 Task: Create a due date automation trigger when advanced on, on the monday after a card is due add basic with the red label at 11:00 AM.
Action: Mouse moved to (1152, 330)
Screenshot: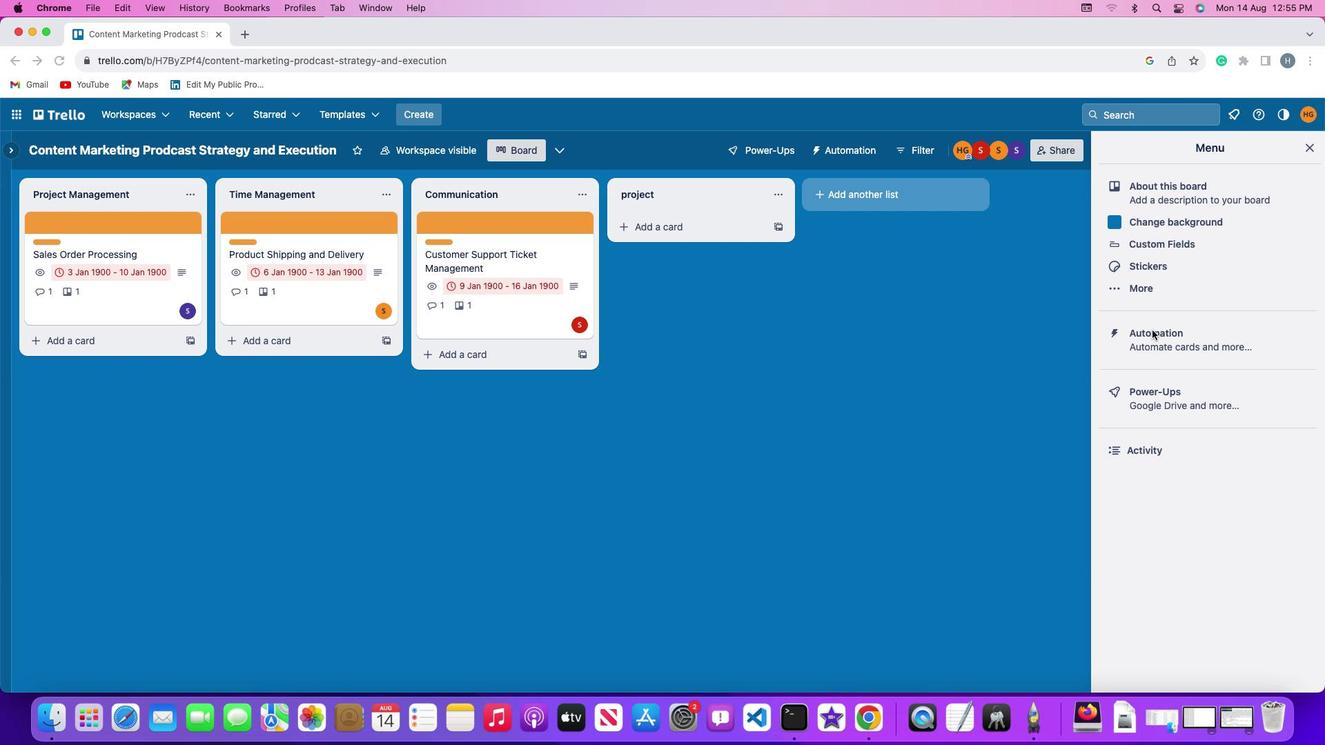 
Action: Mouse pressed left at (1152, 330)
Screenshot: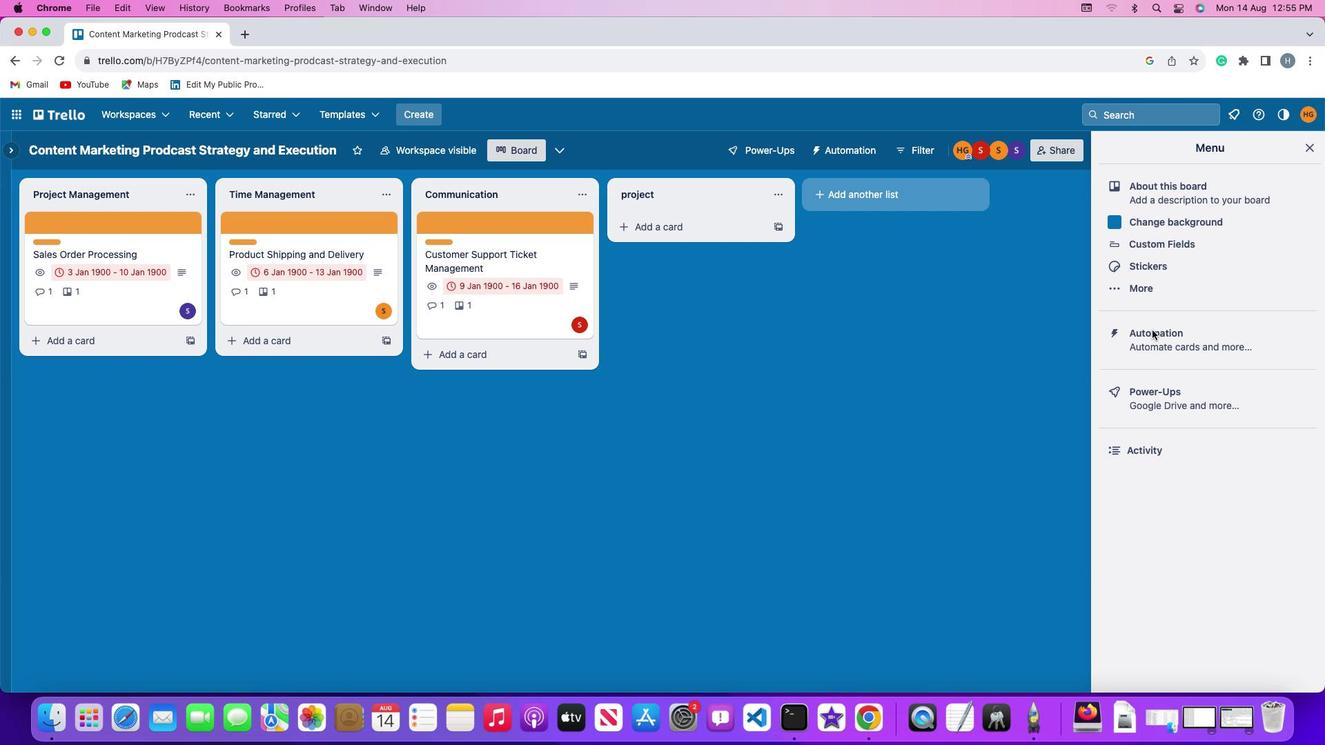 
Action: Mouse pressed left at (1152, 330)
Screenshot: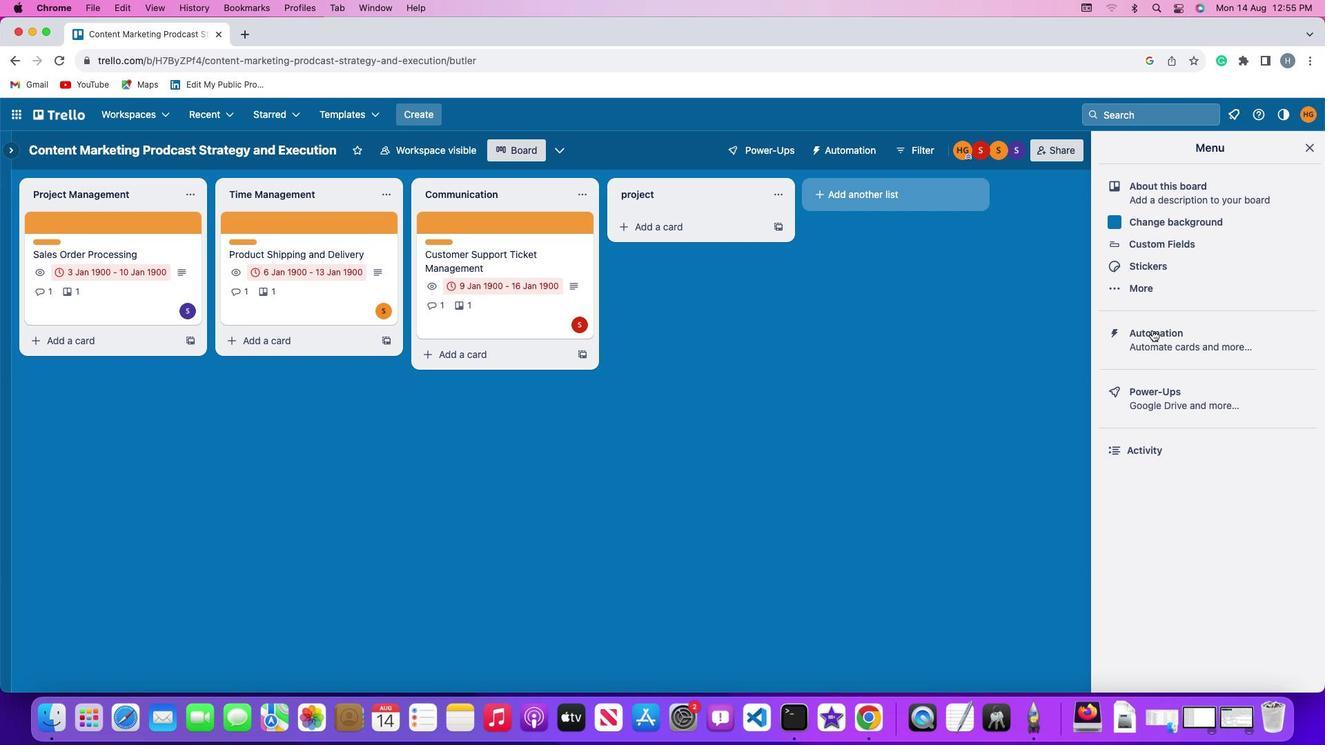
Action: Mouse moved to (90, 328)
Screenshot: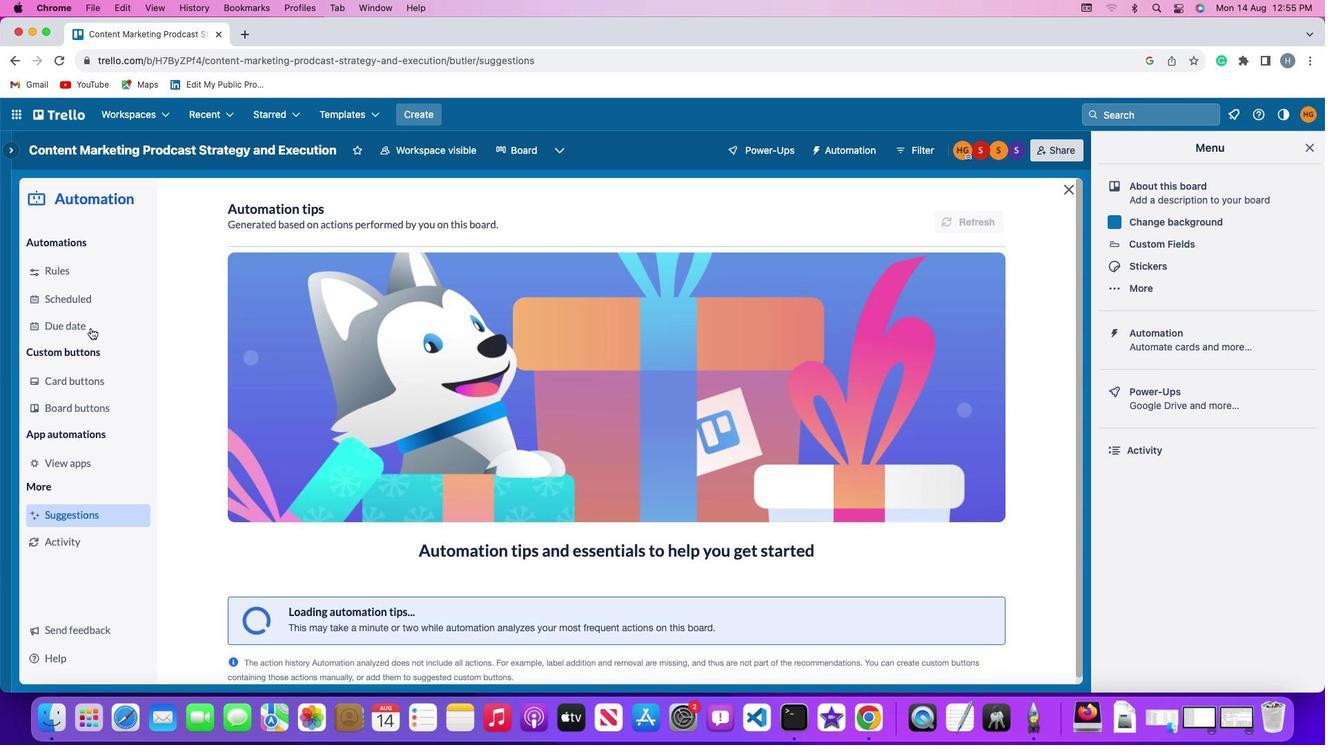 
Action: Mouse pressed left at (90, 328)
Screenshot: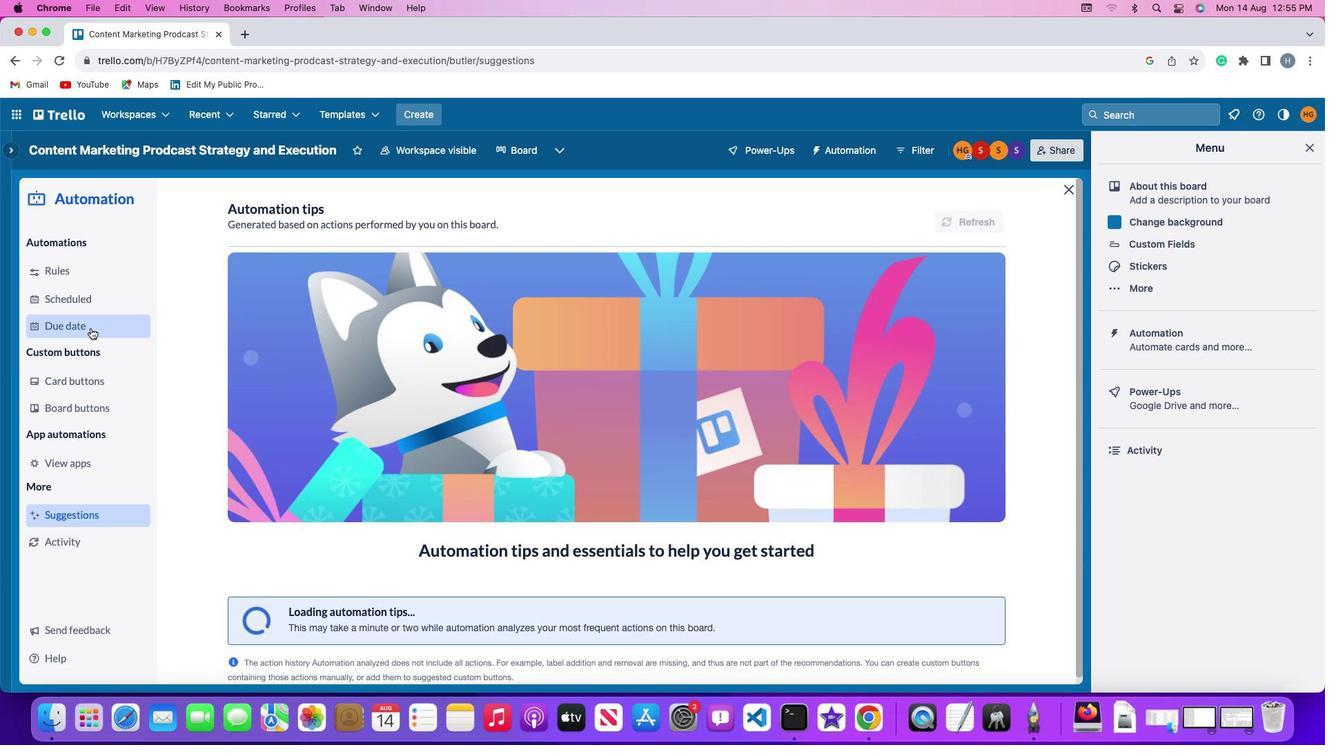 
Action: Mouse moved to (912, 209)
Screenshot: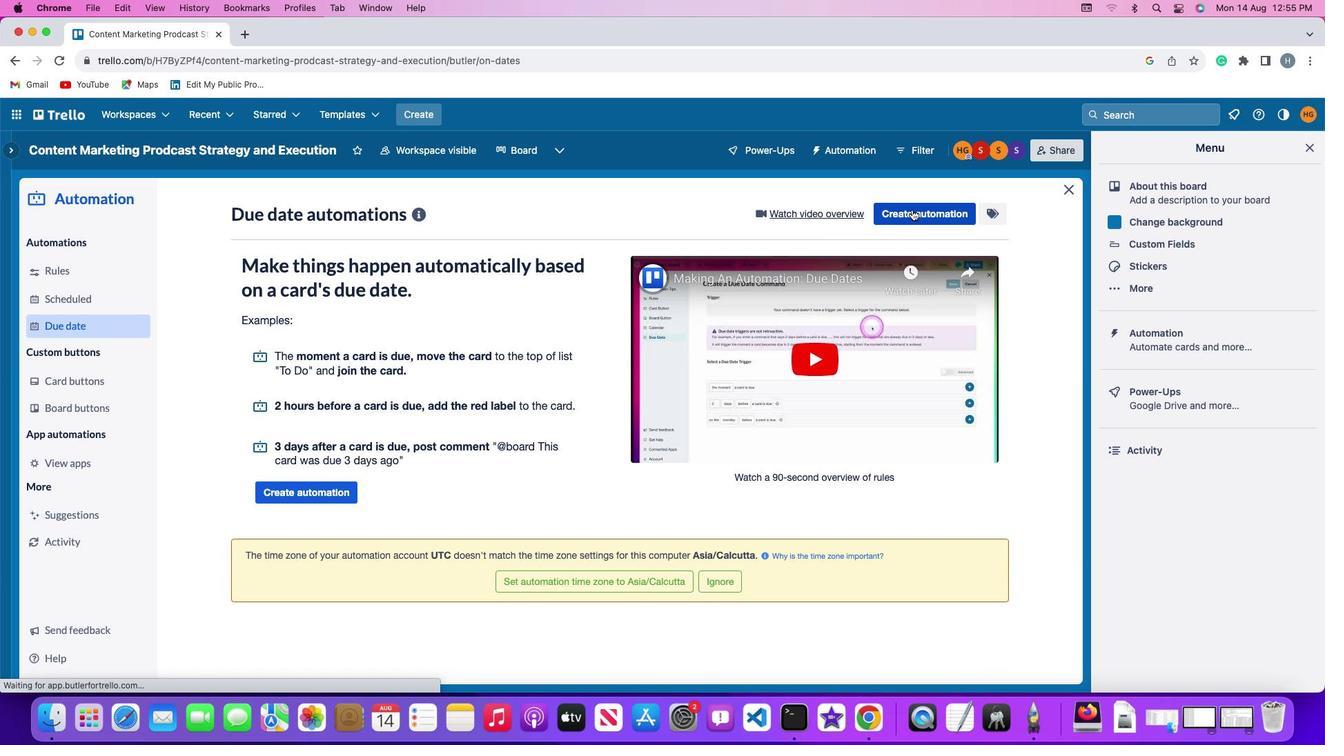 
Action: Mouse pressed left at (912, 209)
Screenshot: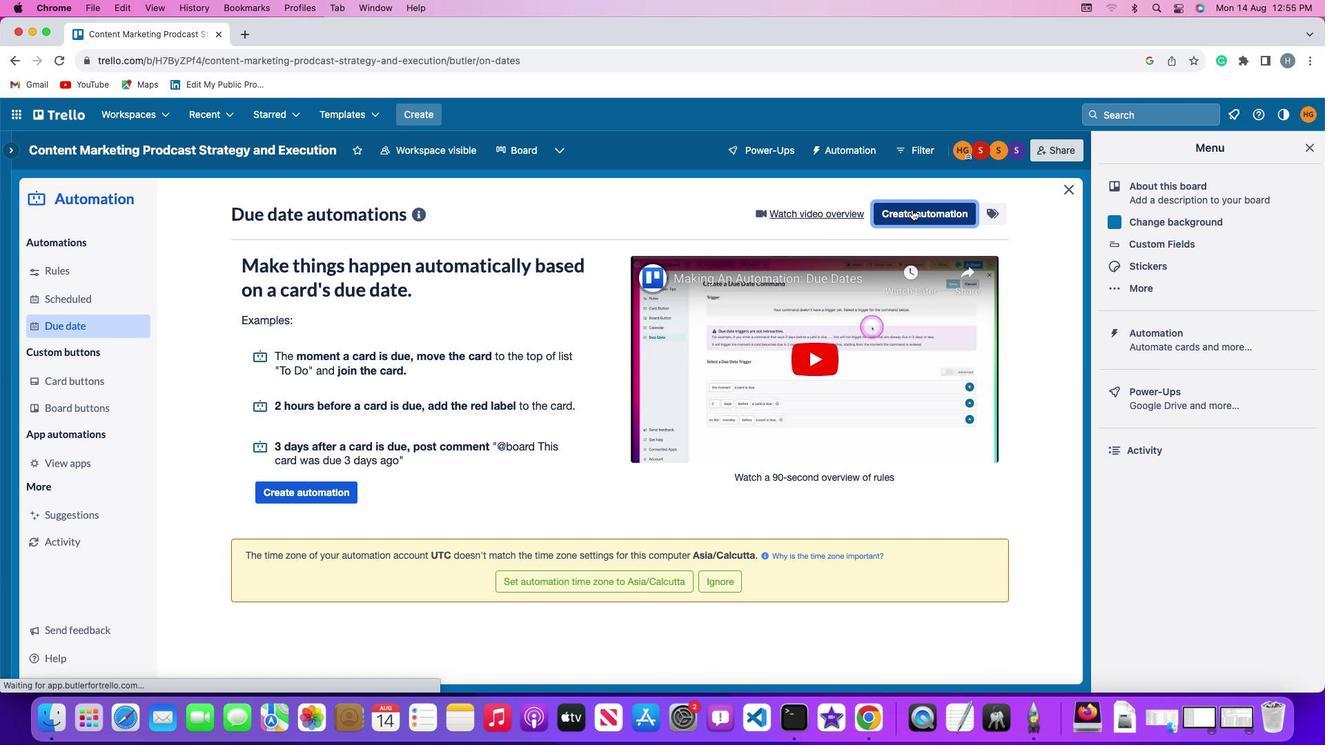 
Action: Mouse moved to (269, 349)
Screenshot: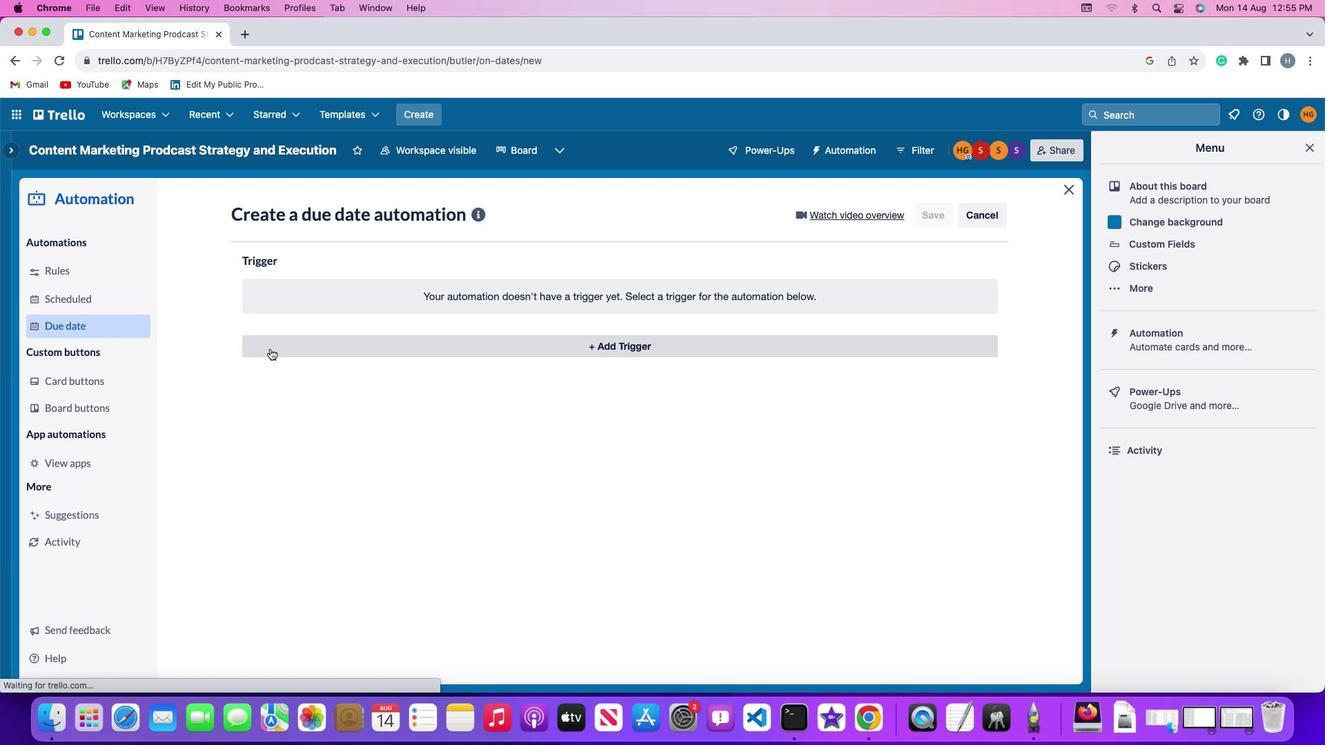 
Action: Mouse pressed left at (269, 349)
Screenshot: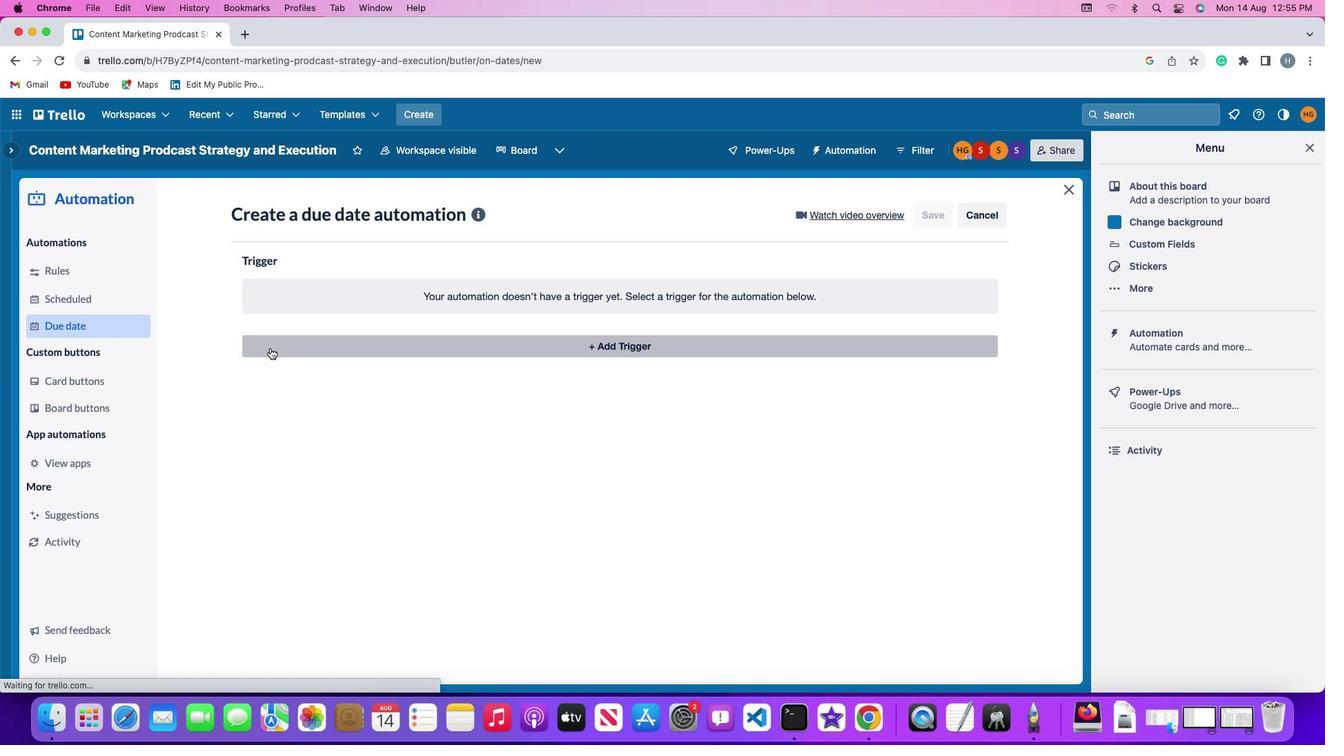 
Action: Mouse moved to (292, 606)
Screenshot: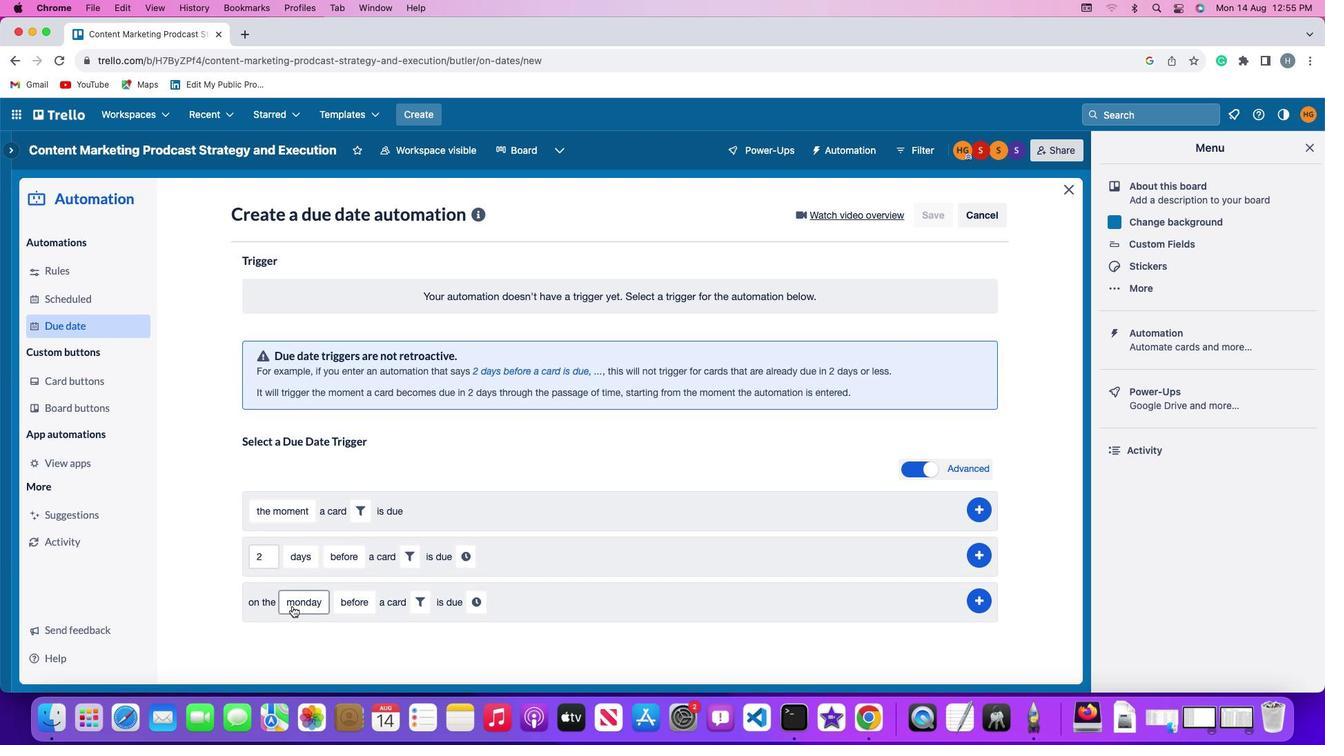 
Action: Mouse pressed left at (292, 606)
Screenshot: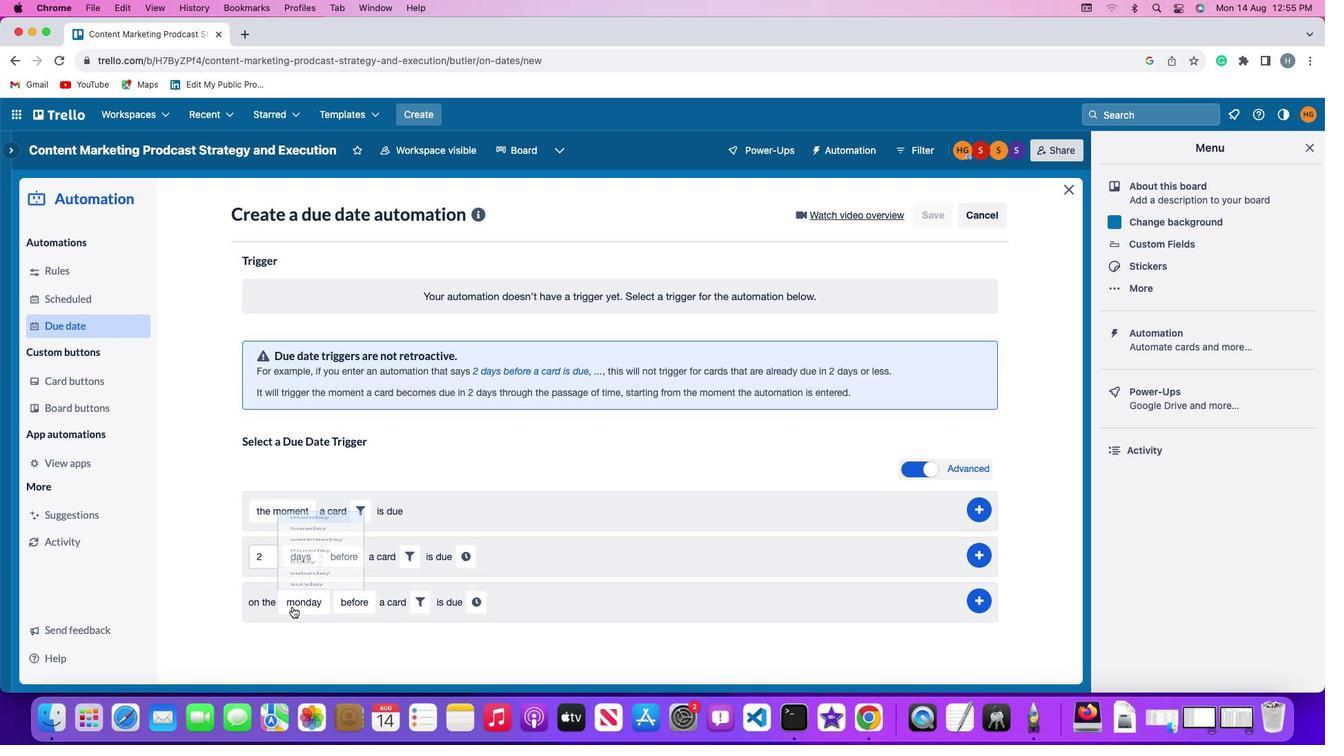 
Action: Mouse moved to (342, 414)
Screenshot: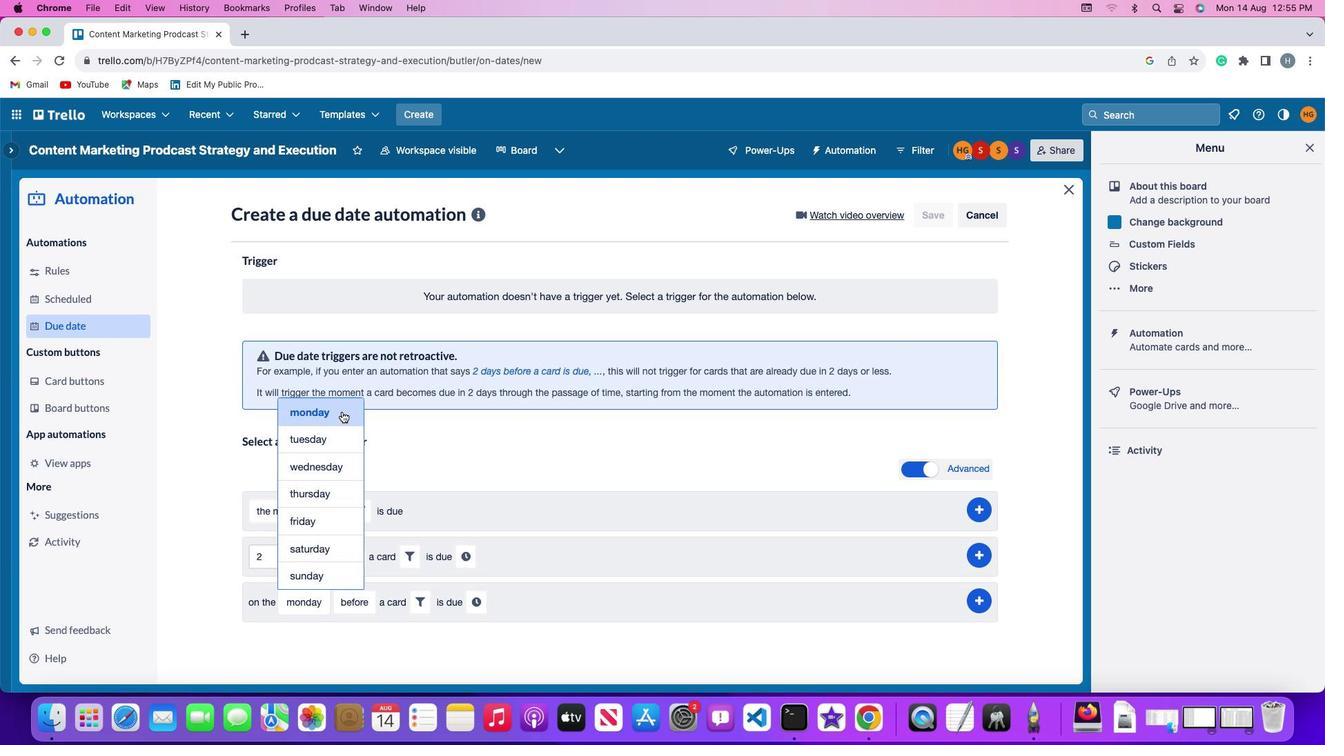 
Action: Mouse pressed left at (342, 414)
Screenshot: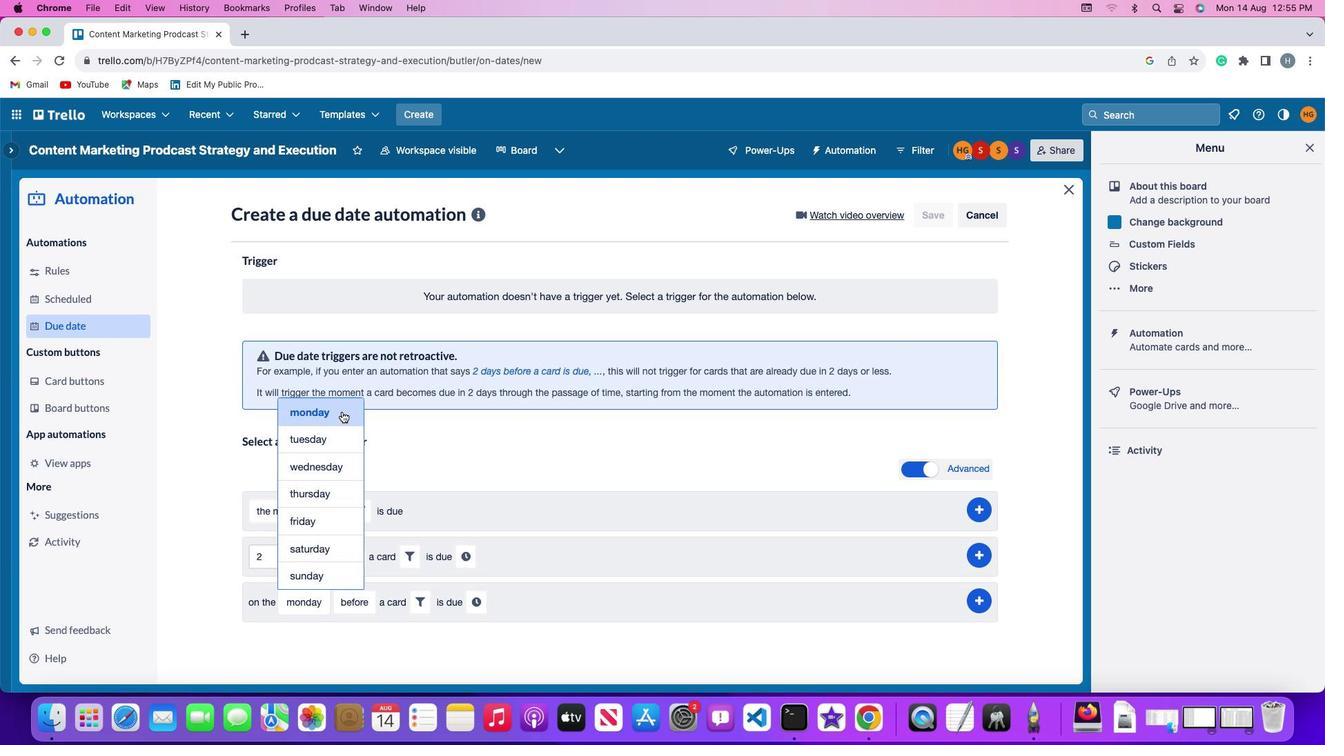 
Action: Mouse moved to (343, 610)
Screenshot: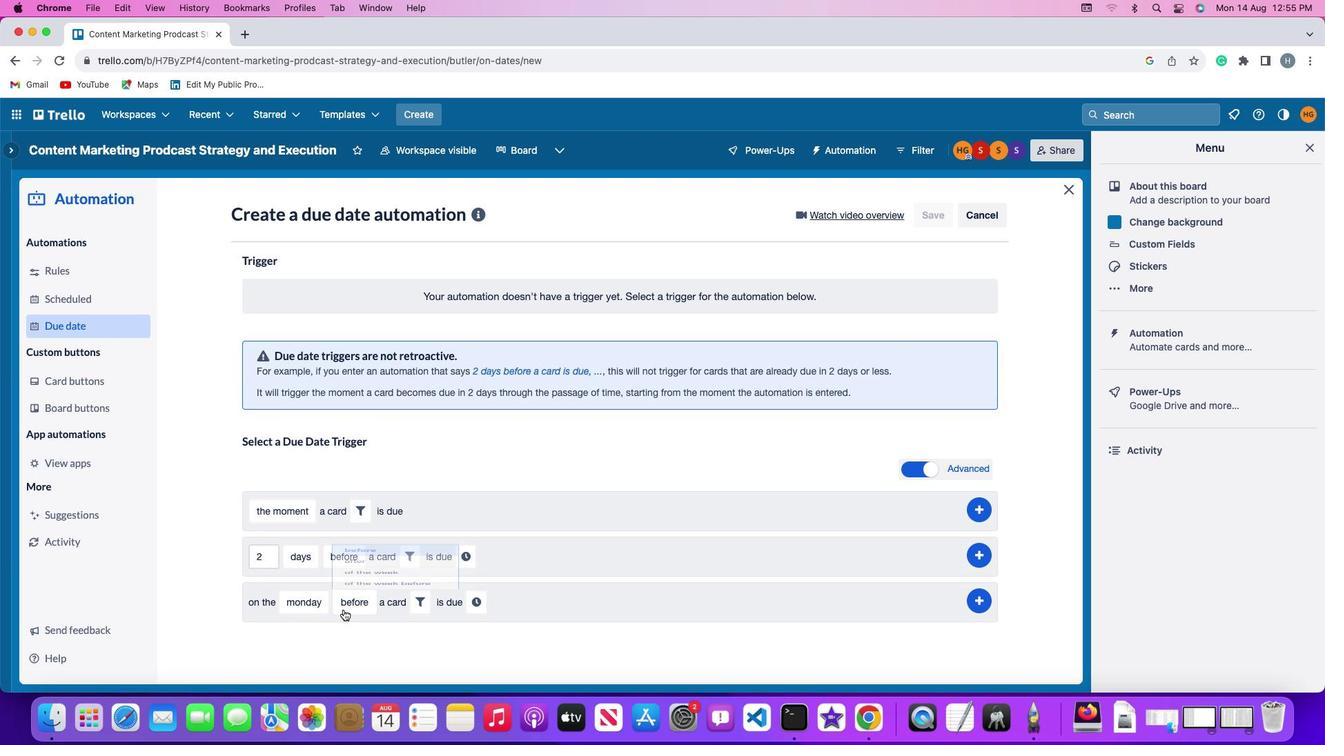 
Action: Mouse pressed left at (343, 610)
Screenshot: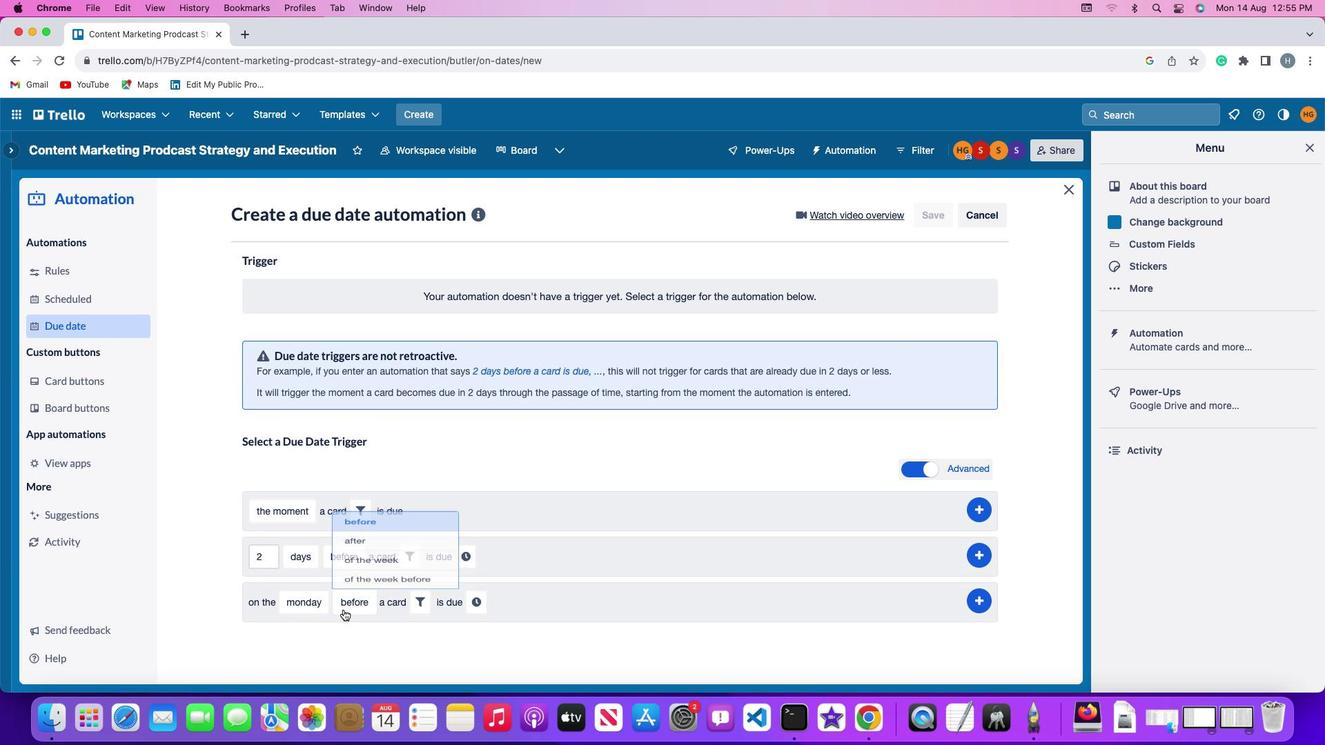 
Action: Mouse moved to (380, 516)
Screenshot: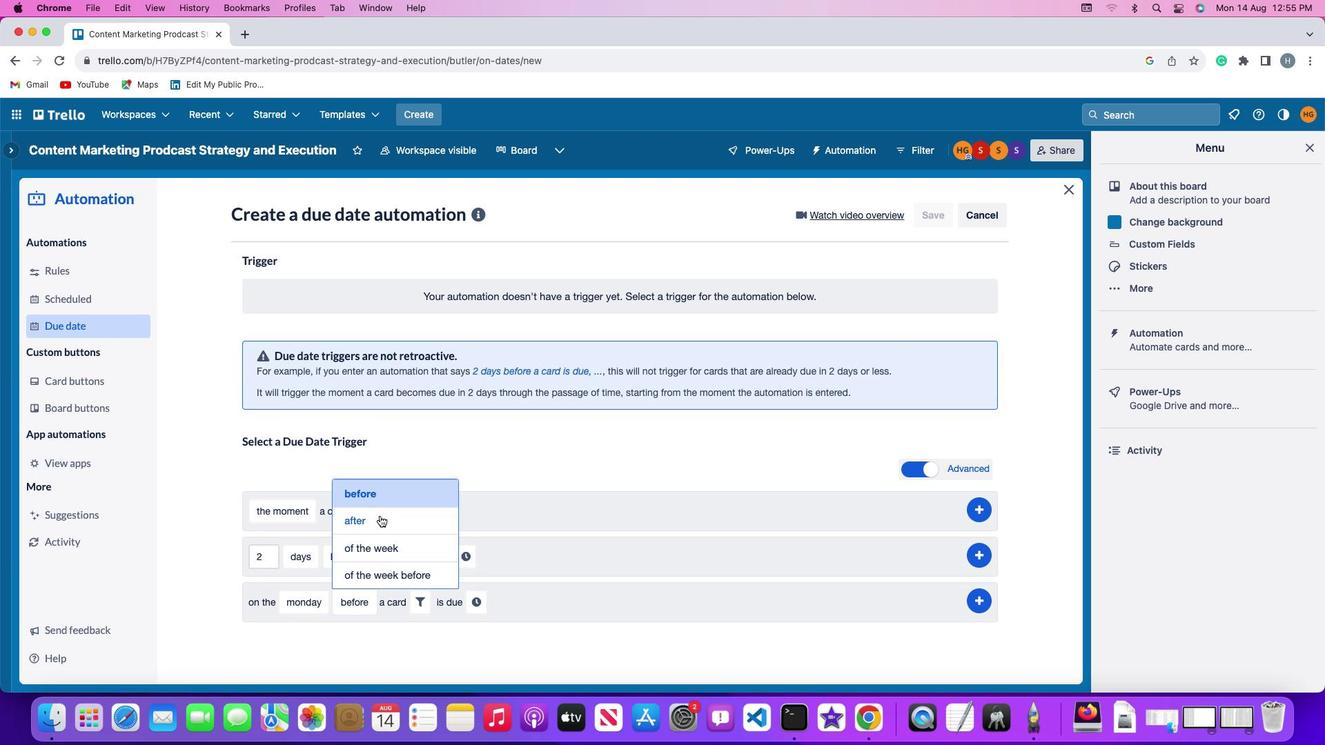 
Action: Mouse pressed left at (380, 516)
Screenshot: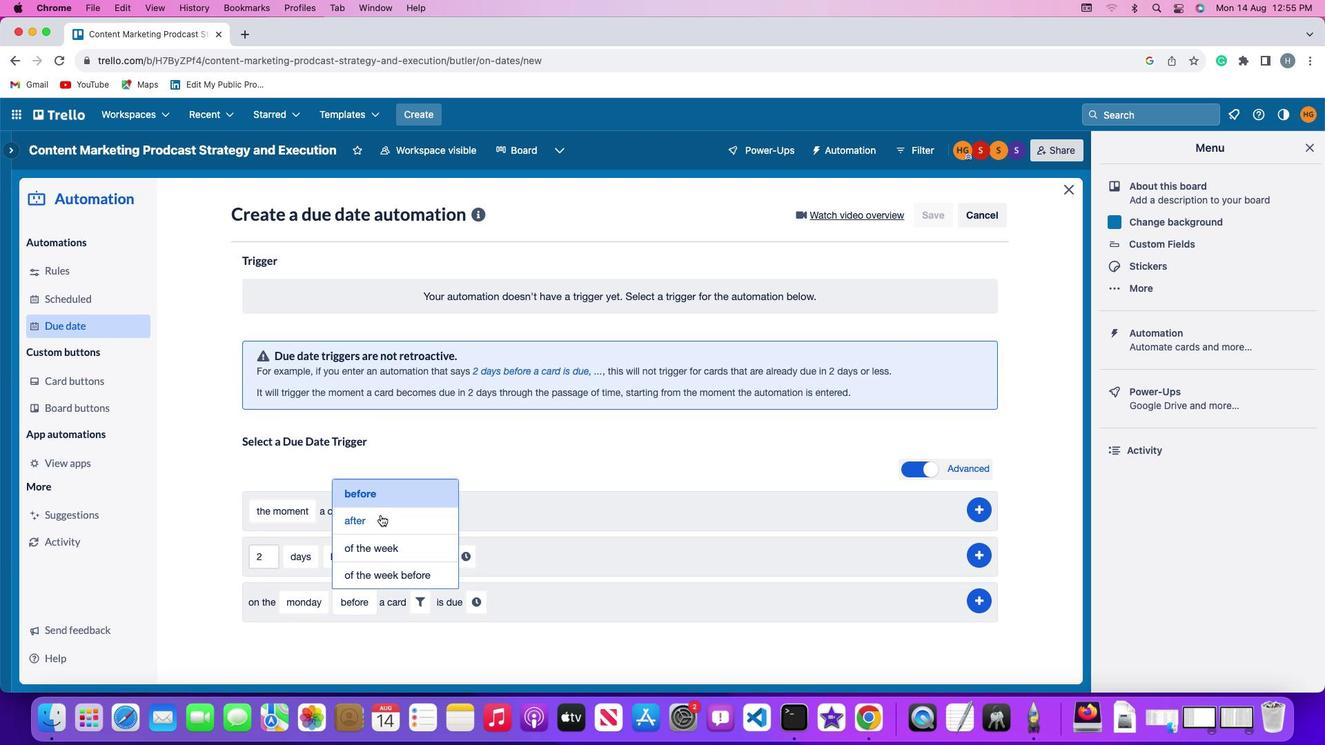 
Action: Mouse moved to (414, 608)
Screenshot: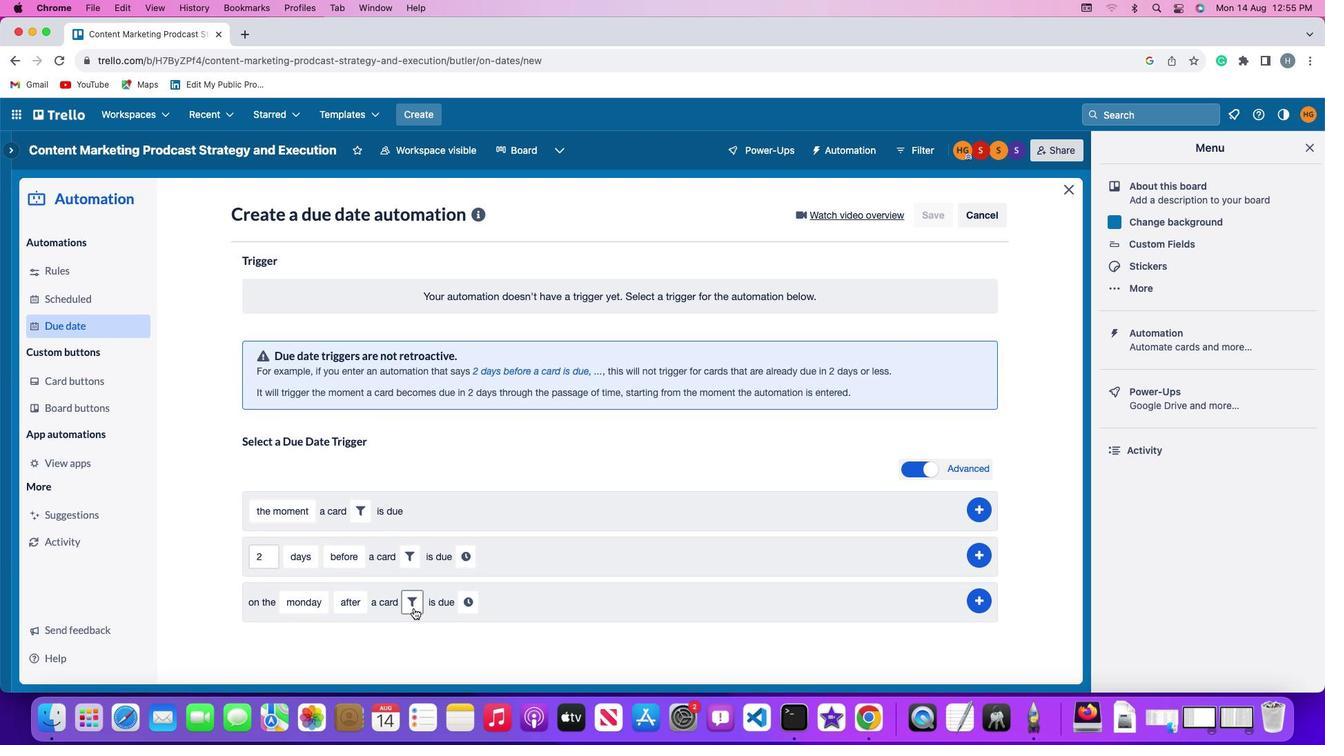 
Action: Mouse pressed left at (414, 608)
Screenshot: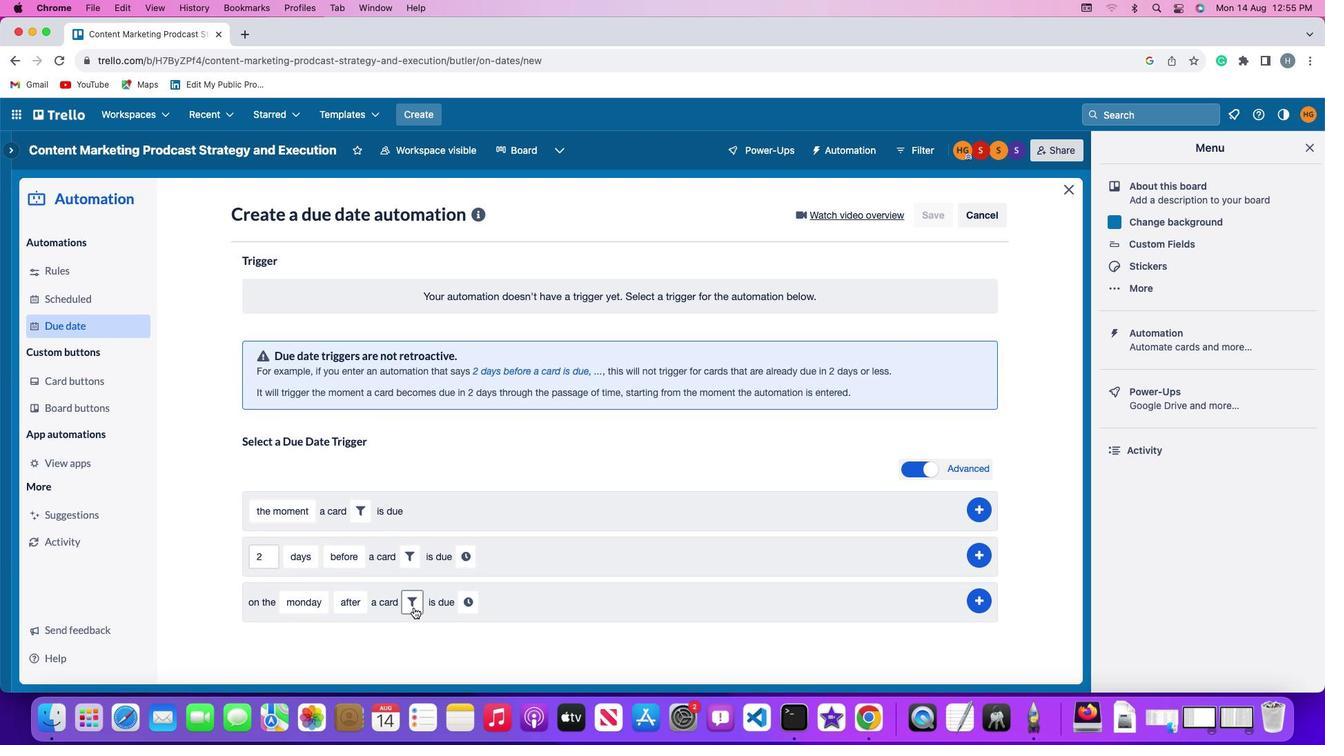 
Action: Mouse moved to (383, 645)
Screenshot: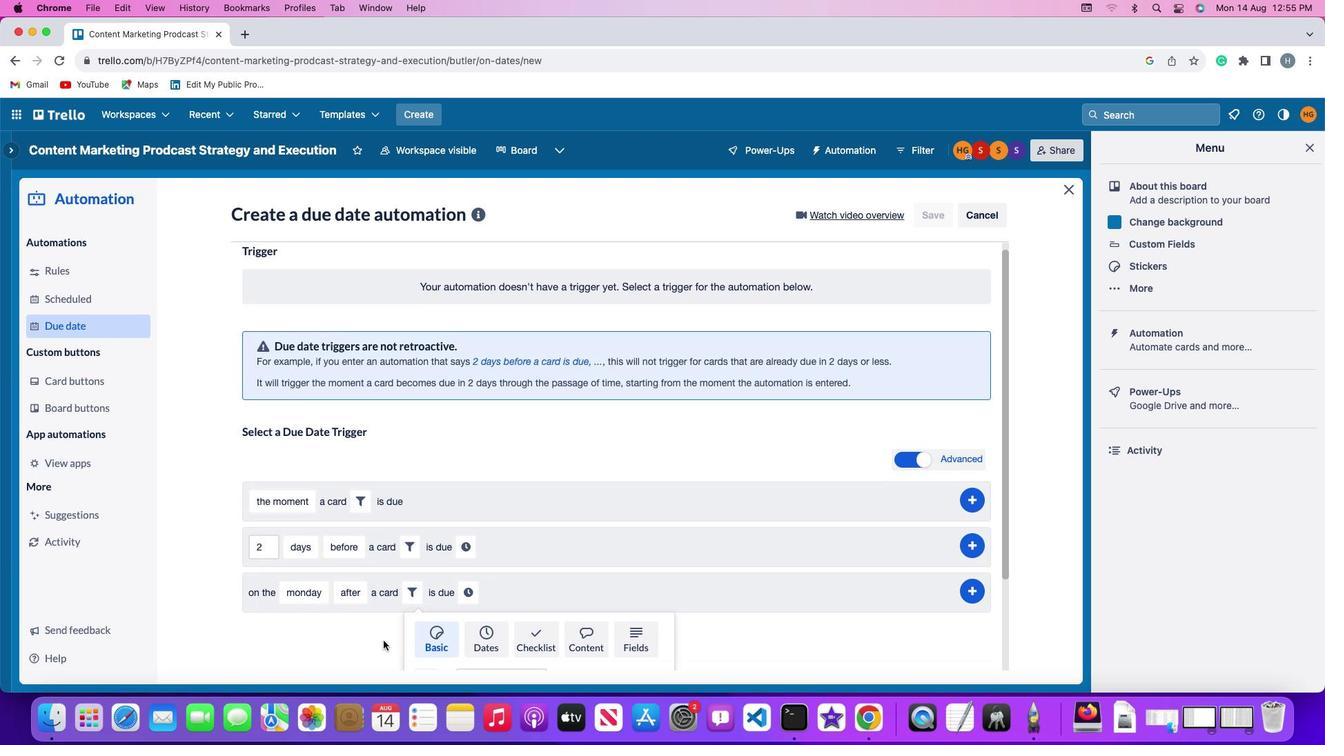
Action: Mouse scrolled (383, 645) with delta (0, 0)
Screenshot: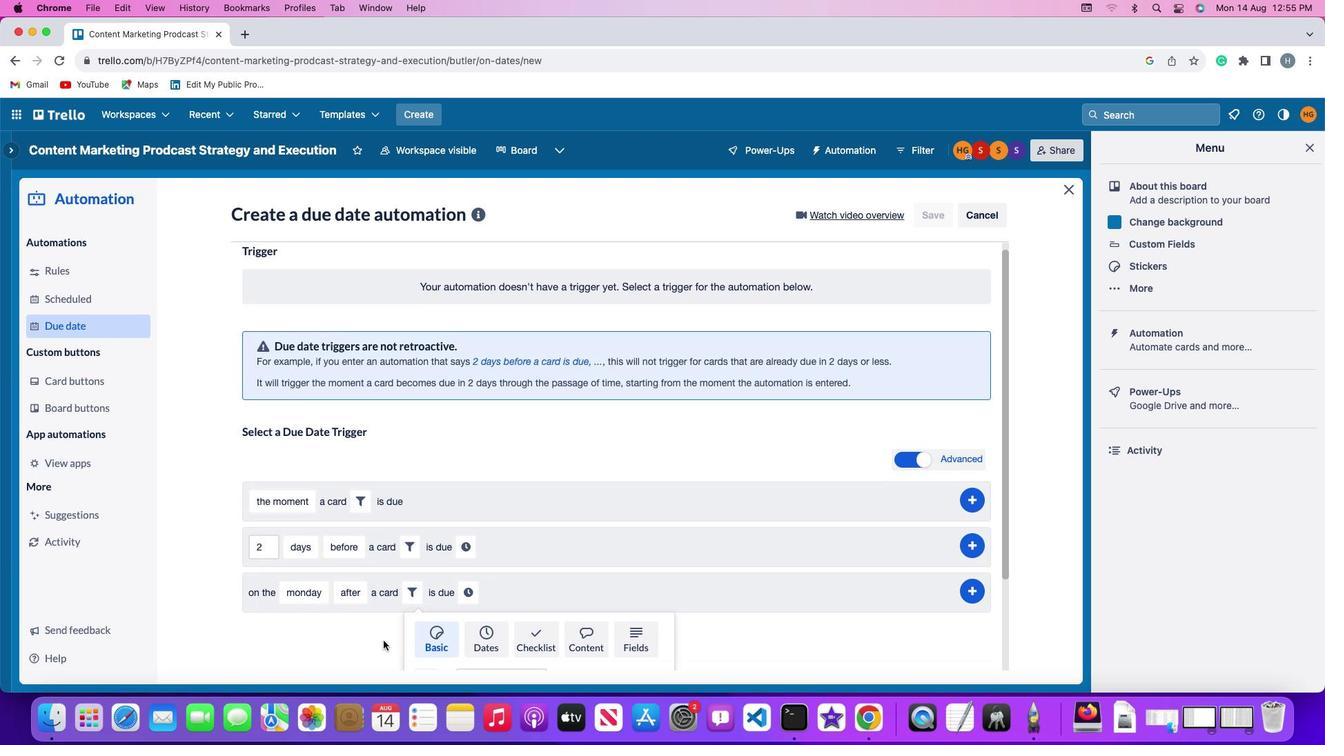 
Action: Mouse moved to (383, 644)
Screenshot: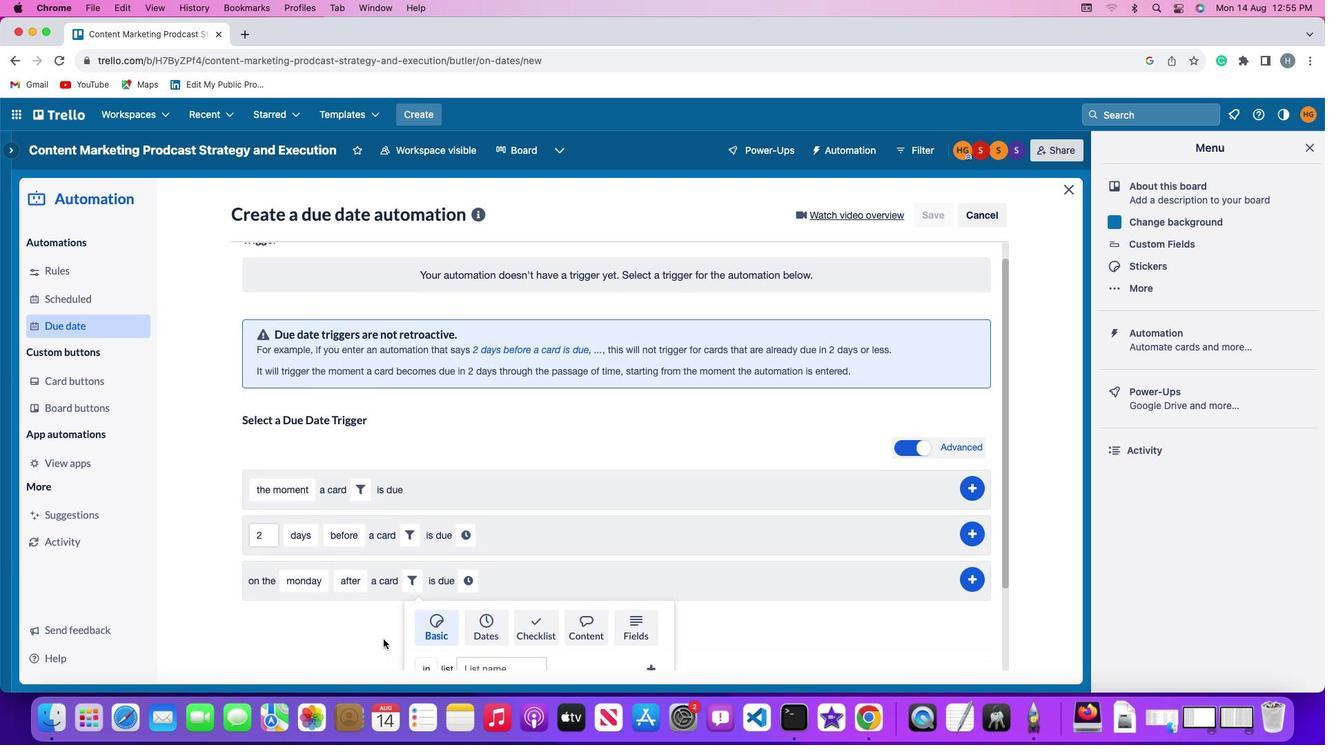 
Action: Mouse scrolled (383, 644) with delta (0, 0)
Screenshot: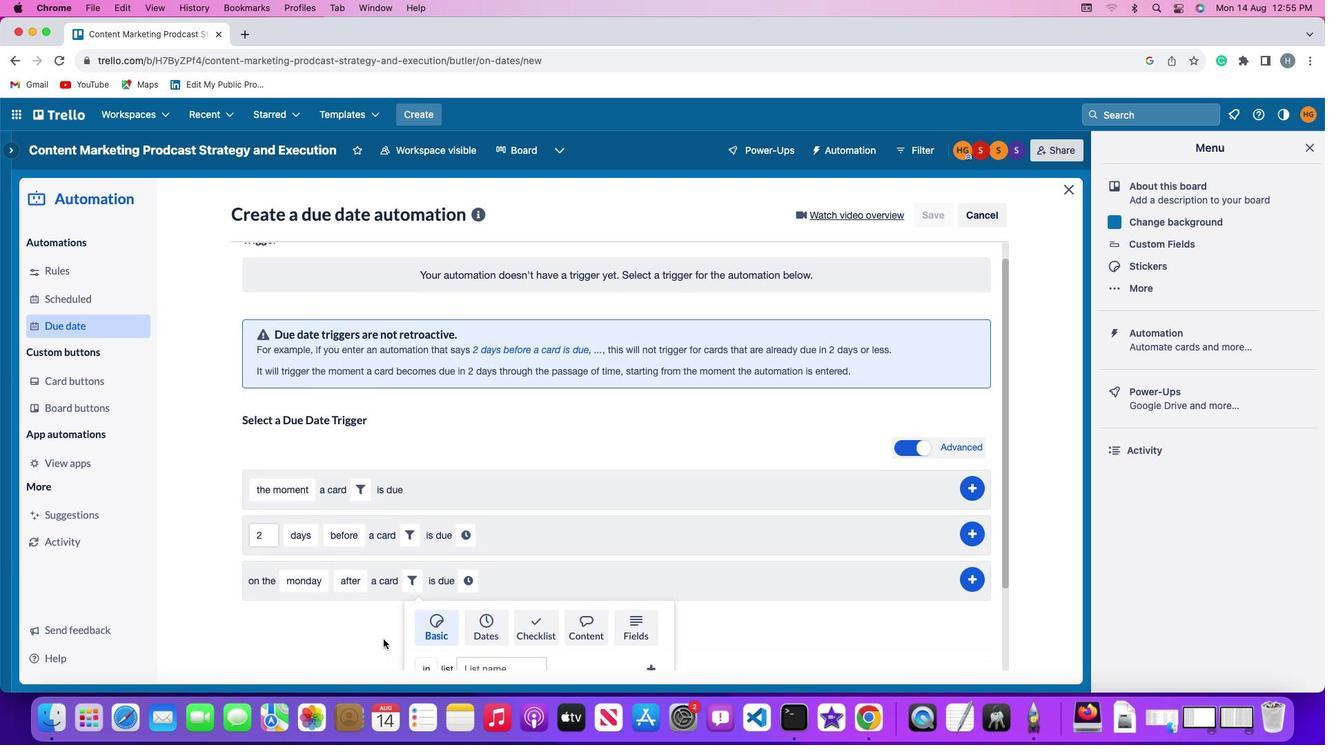 
Action: Mouse moved to (383, 644)
Screenshot: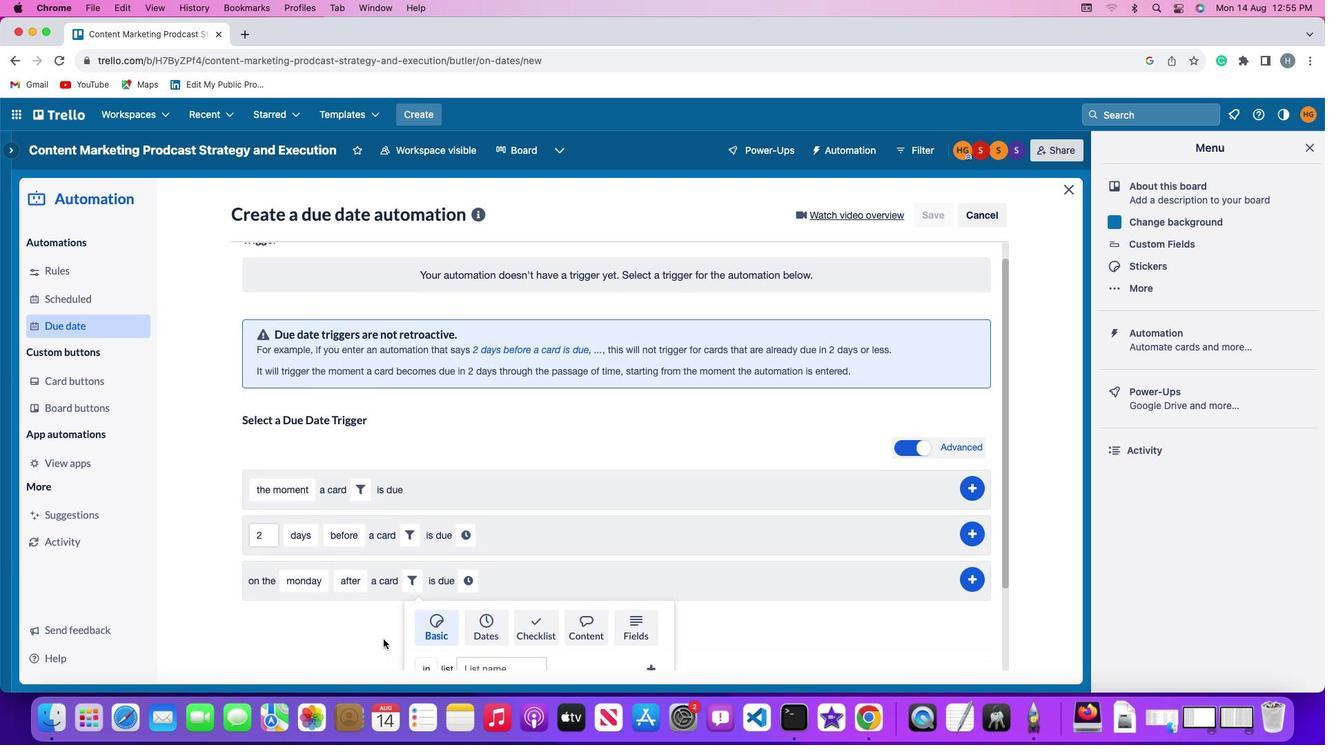 
Action: Mouse scrolled (383, 644) with delta (0, -2)
Screenshot: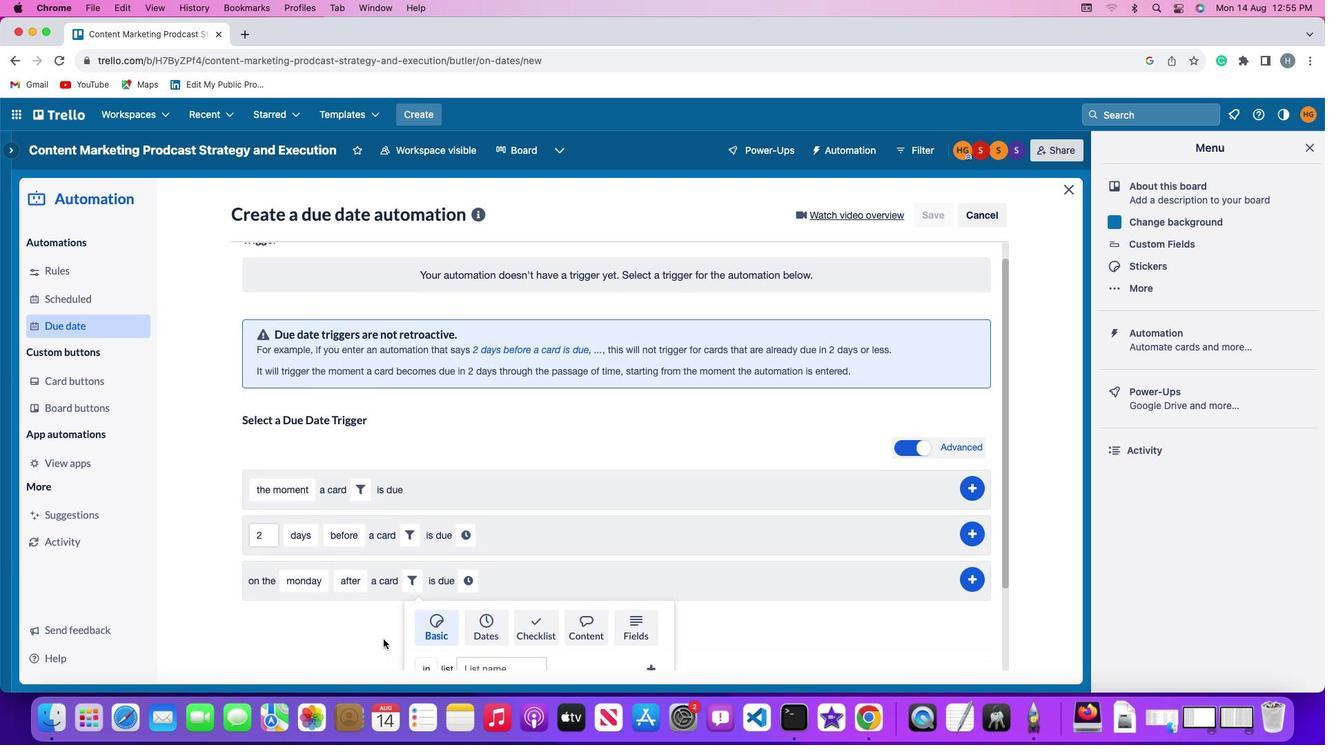 
Action: Mouse moved to (383, 642)
Screenshot: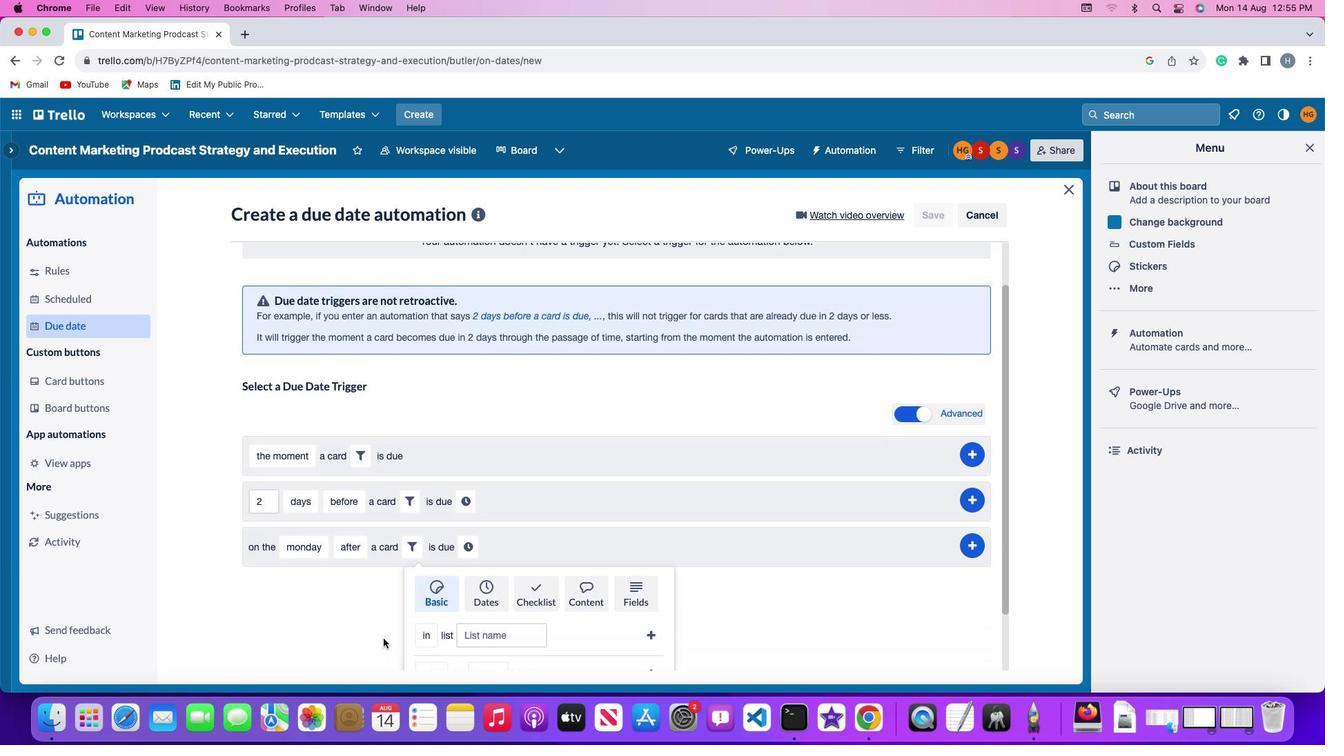 
Action: Mouse scrolled (383, 642) with delta (0, -3)
Screenshot: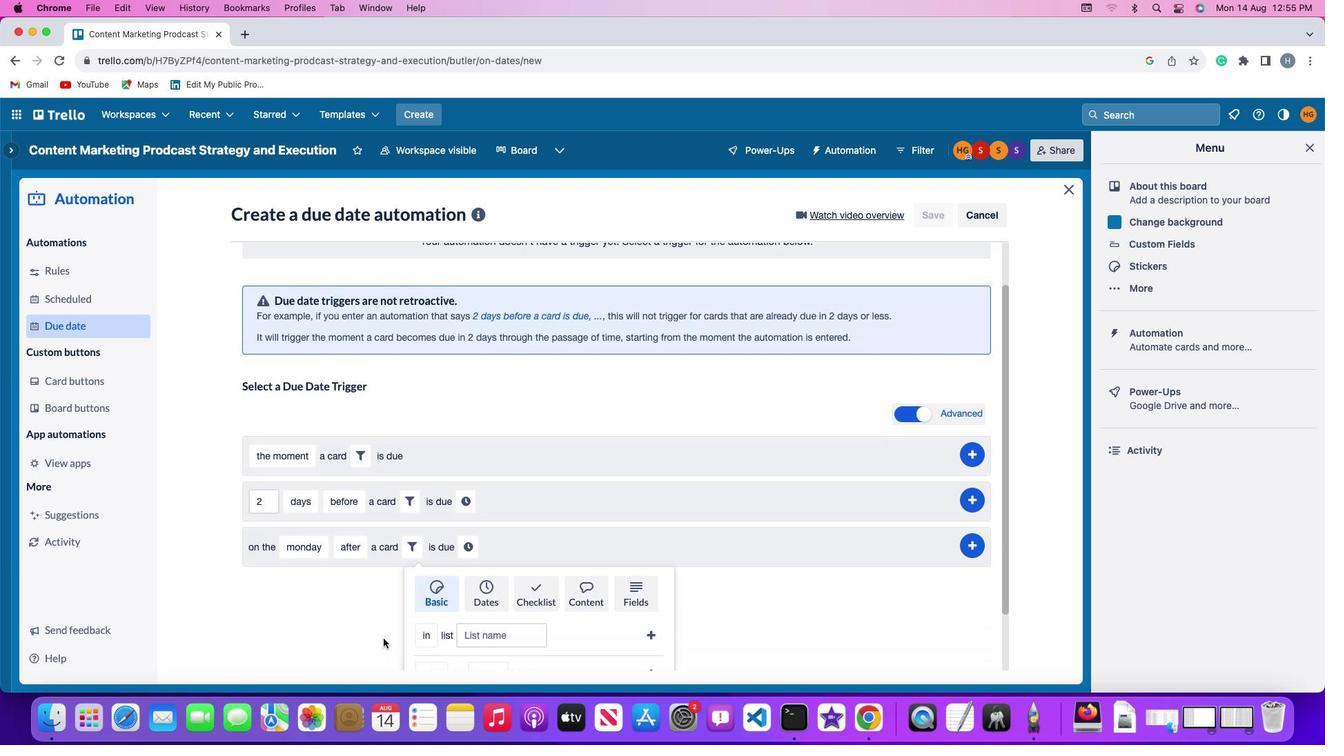 
Action: Mouse moved to (379, 637)
Screenshot: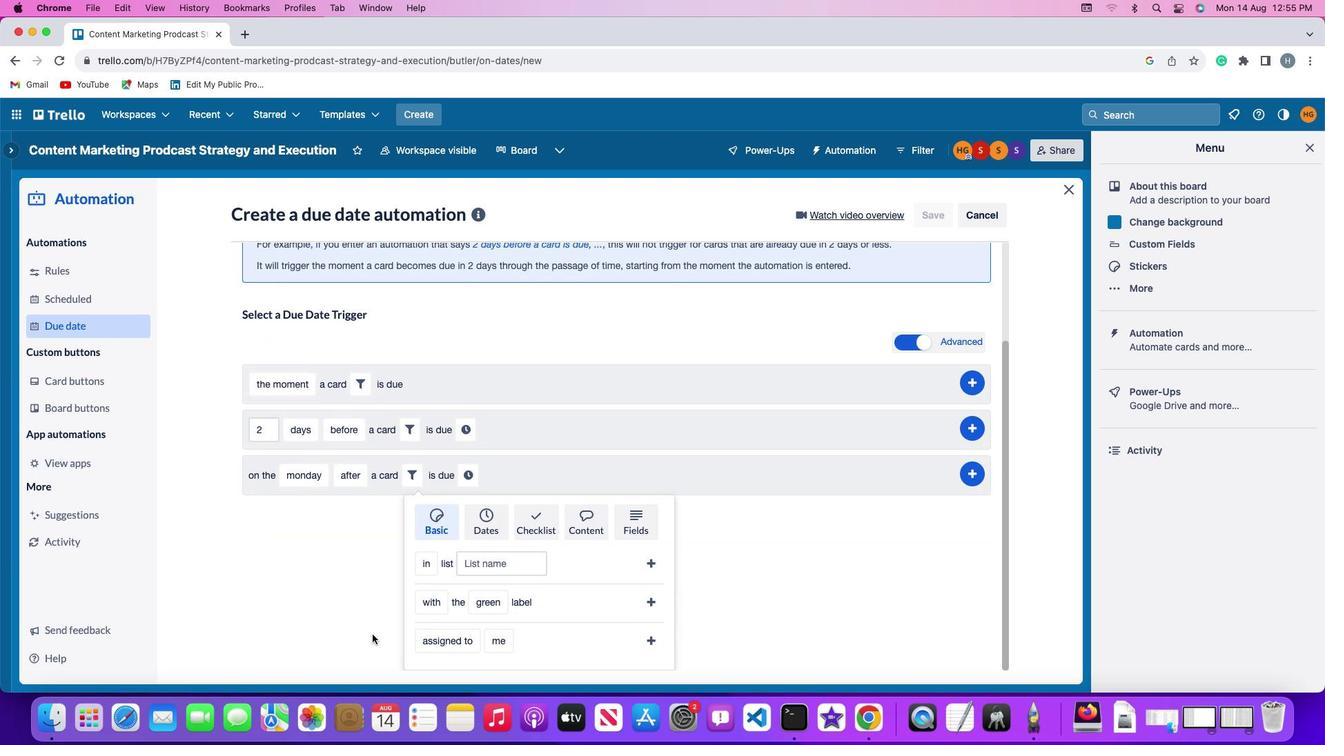 
Action: Mouse scrolled (379, 637) with delta (0, 0)
Screenshot: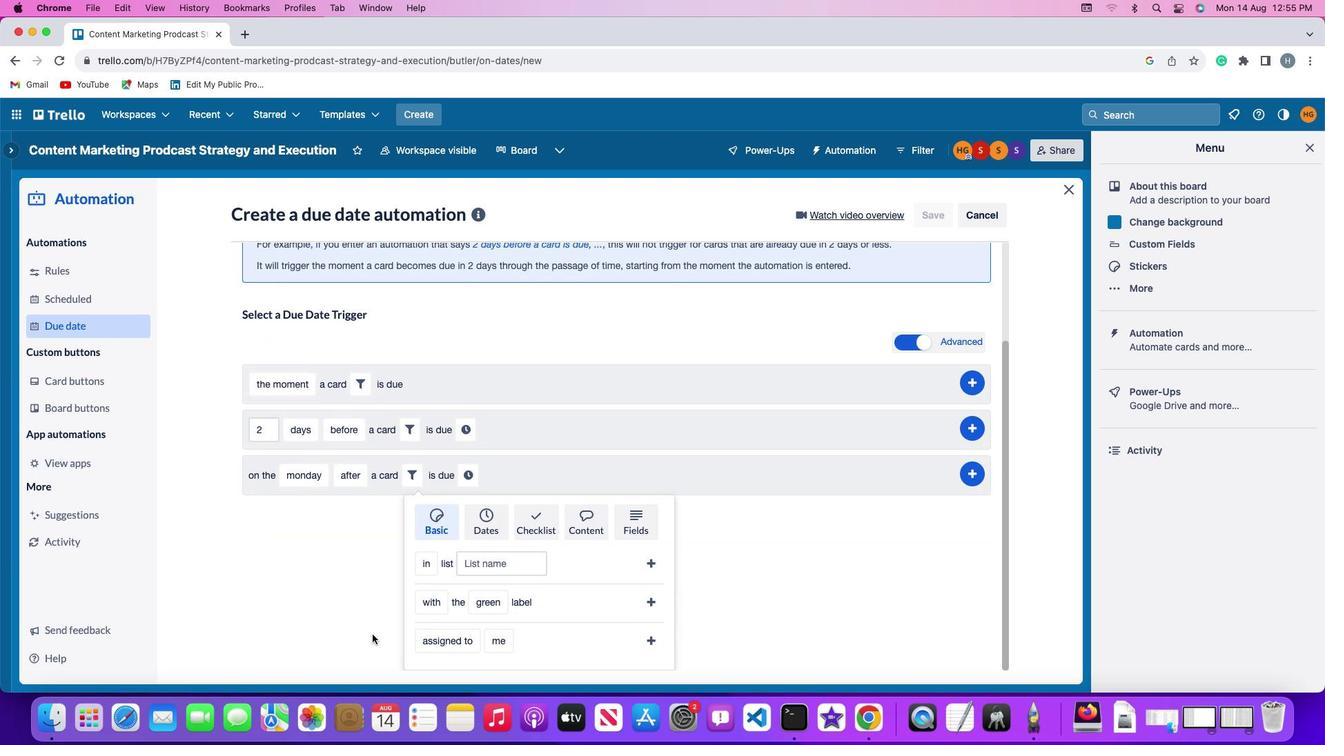 
Action: Mouse moved to (431, 600)
Screenshot: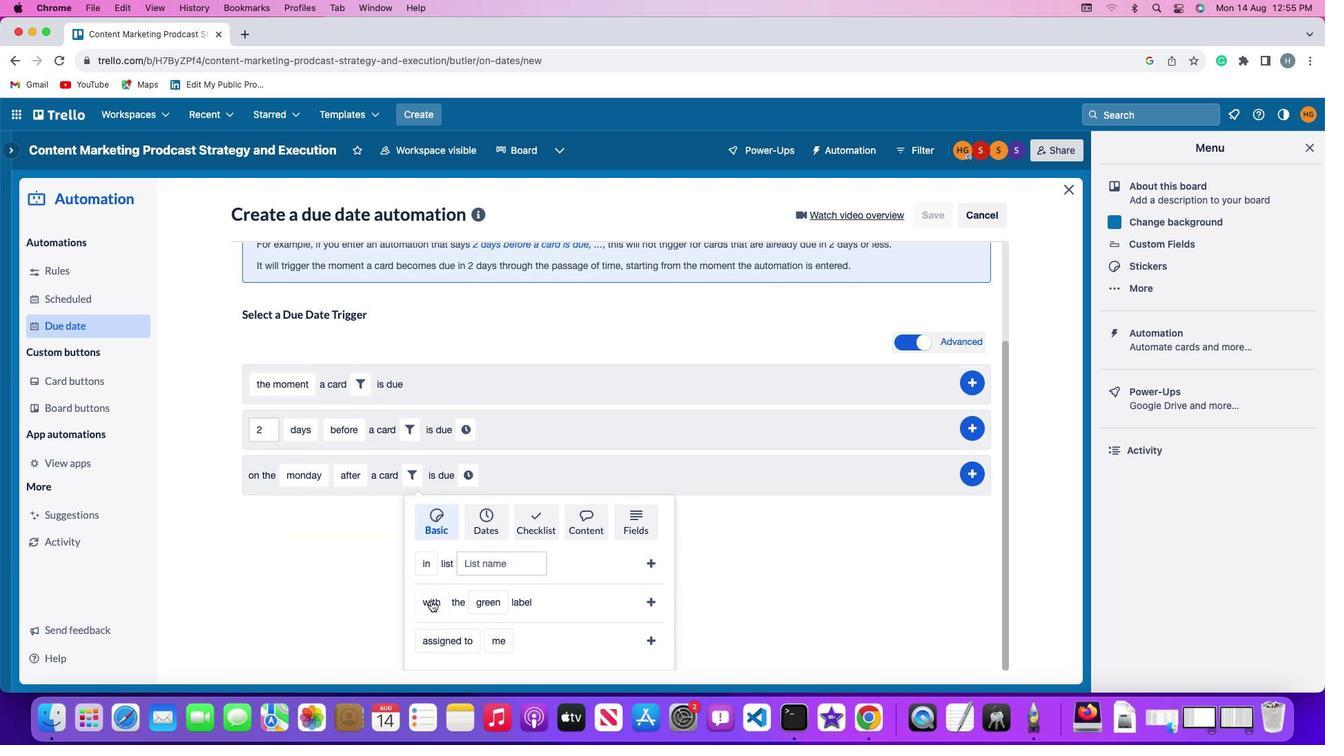 
Action: Mouse pressed left at (431, 600)
Screenshot: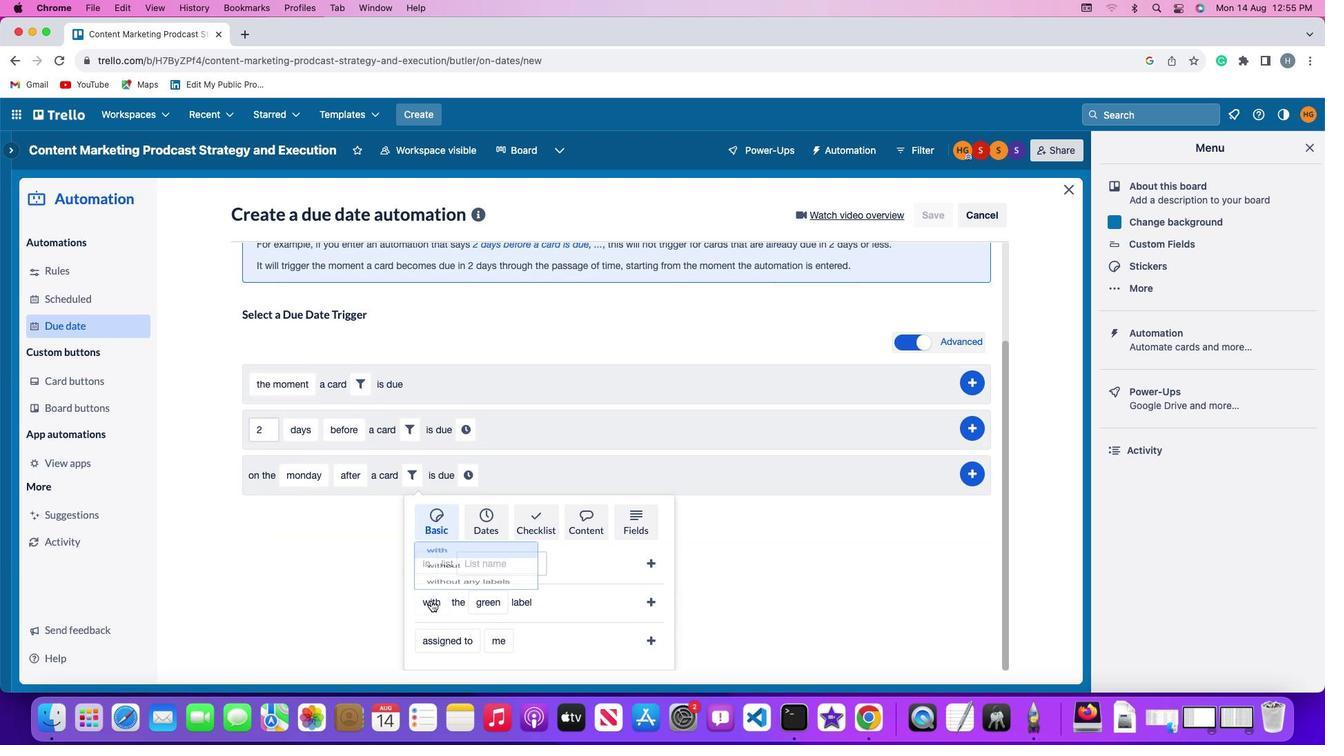 
Action: Mouse moved to (439, 519)
Screenshot: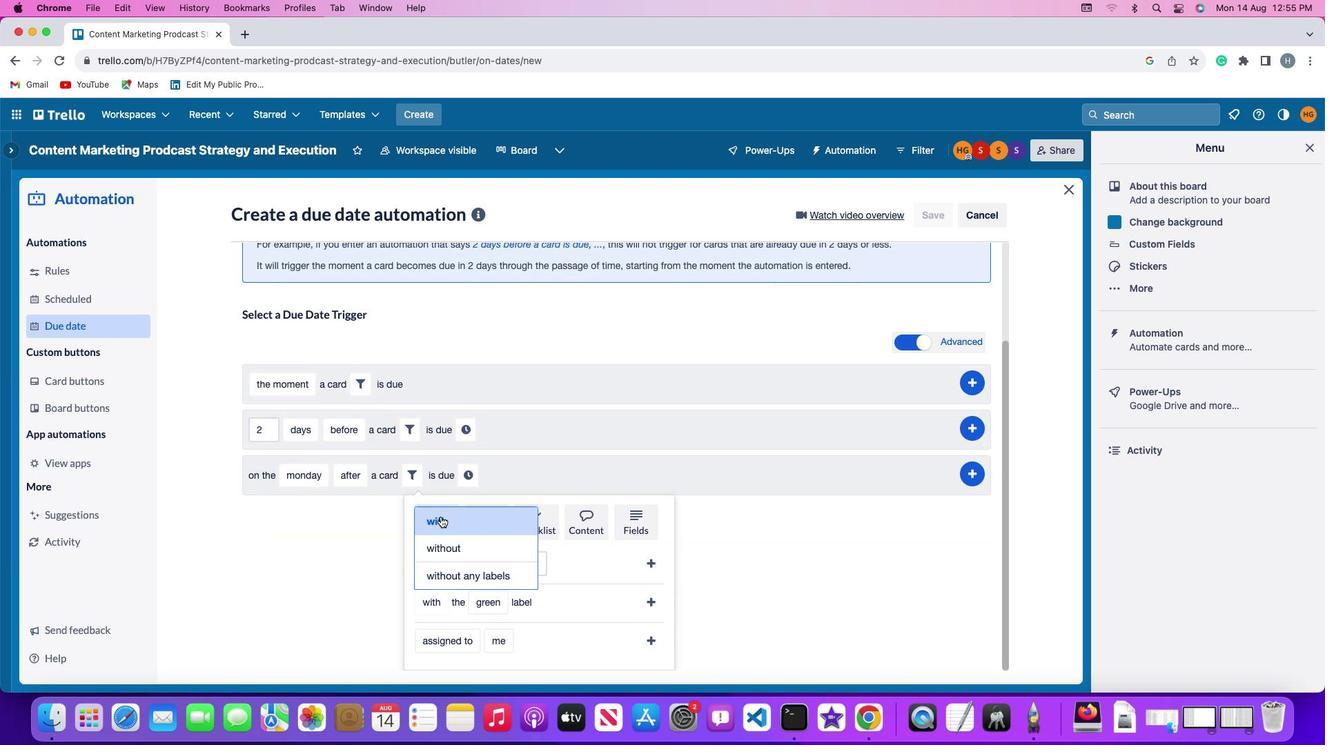 
Action: Mouse pressed left at (439, 519)
Screenshot: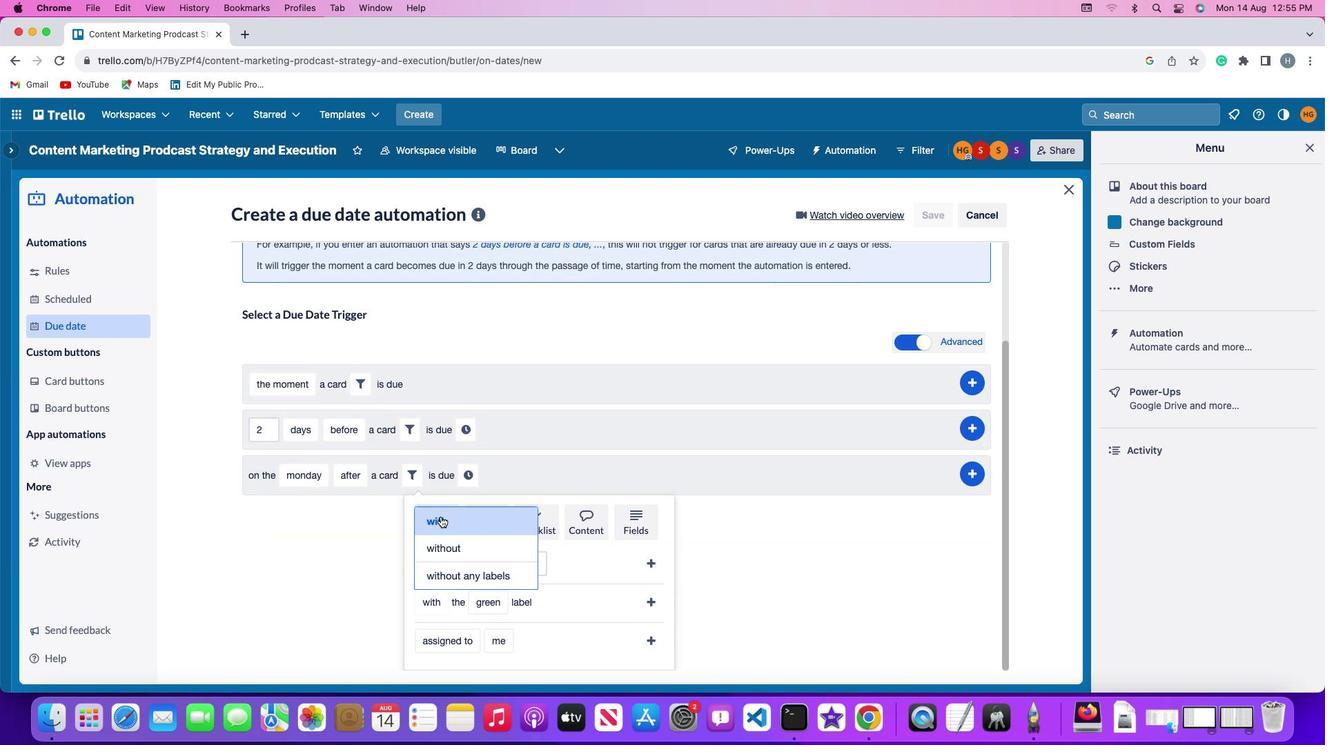
Action: Mouse moved to (490, 601)
Screenshot: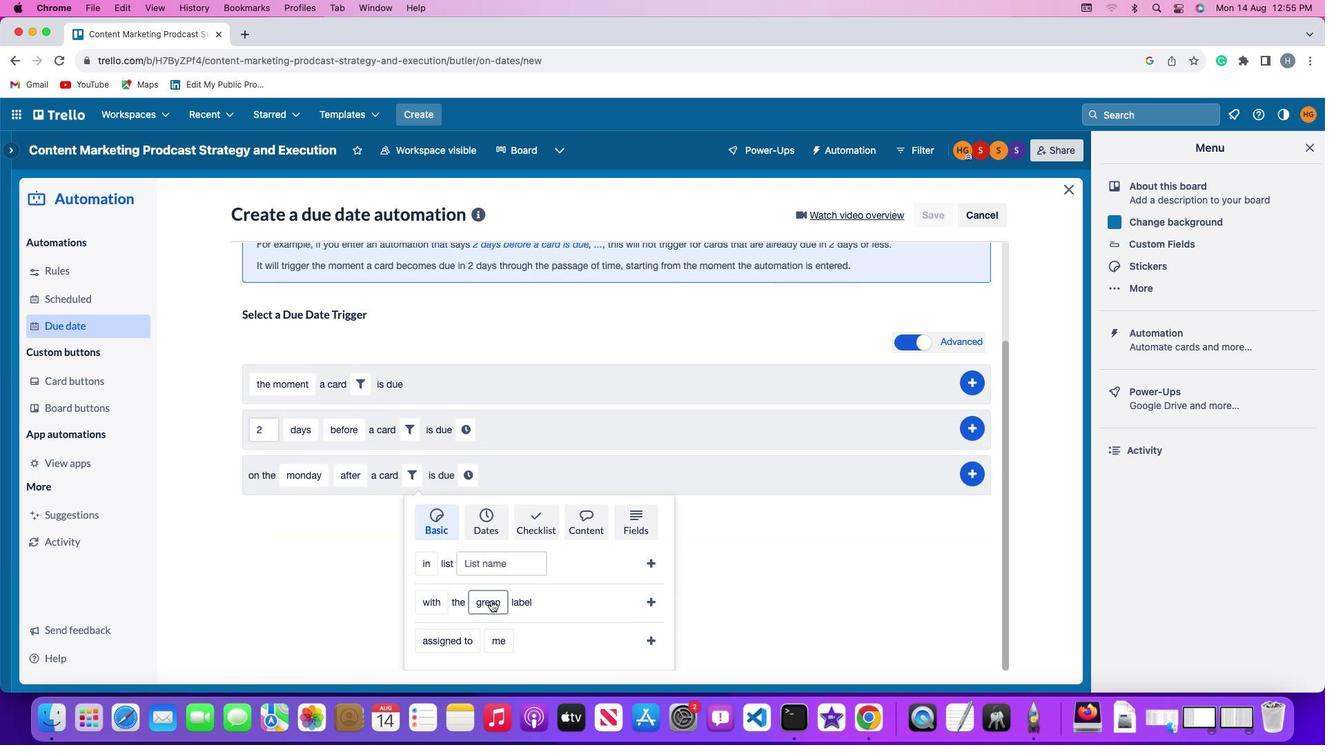 
Action: Mouse pressed left at (490, 601)
Screenshot: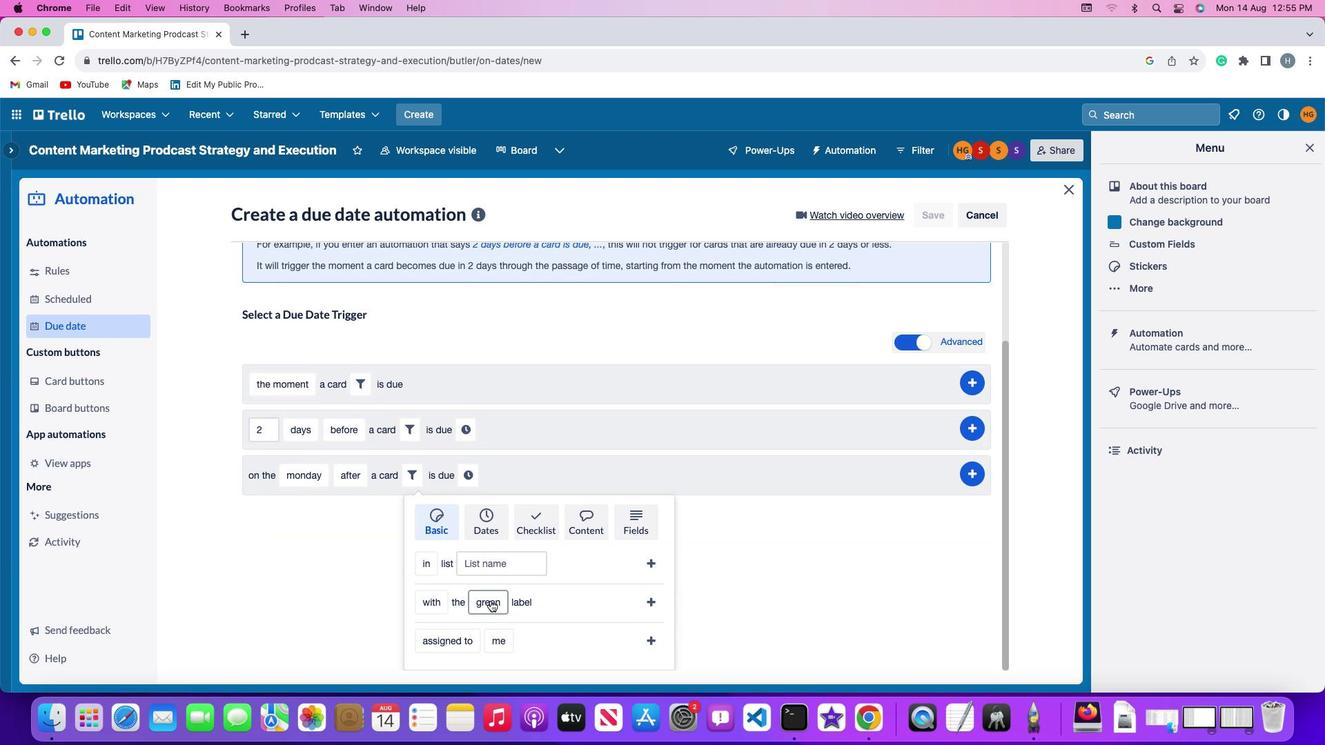 
Action: Mouse moved to (489, 512)
Screenshot: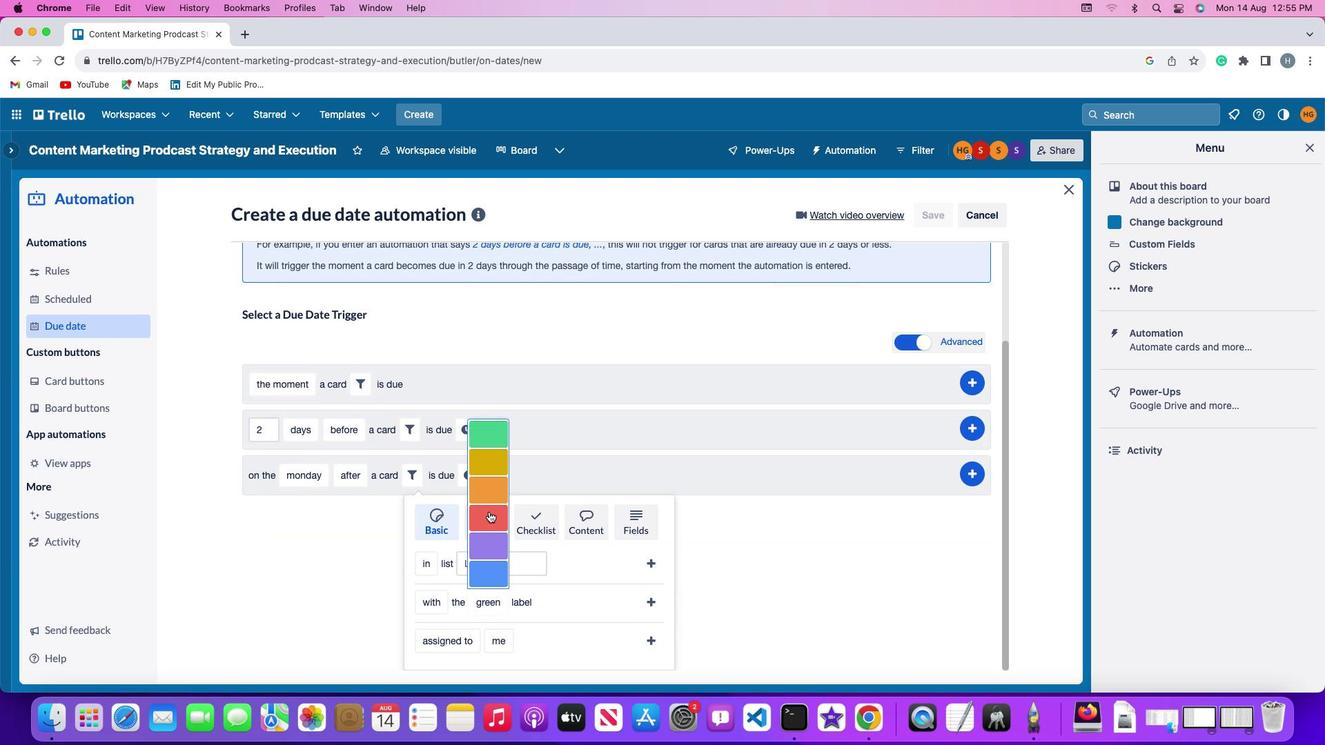 
Action: Mouse pressed left at (489, 512)
Screenshot: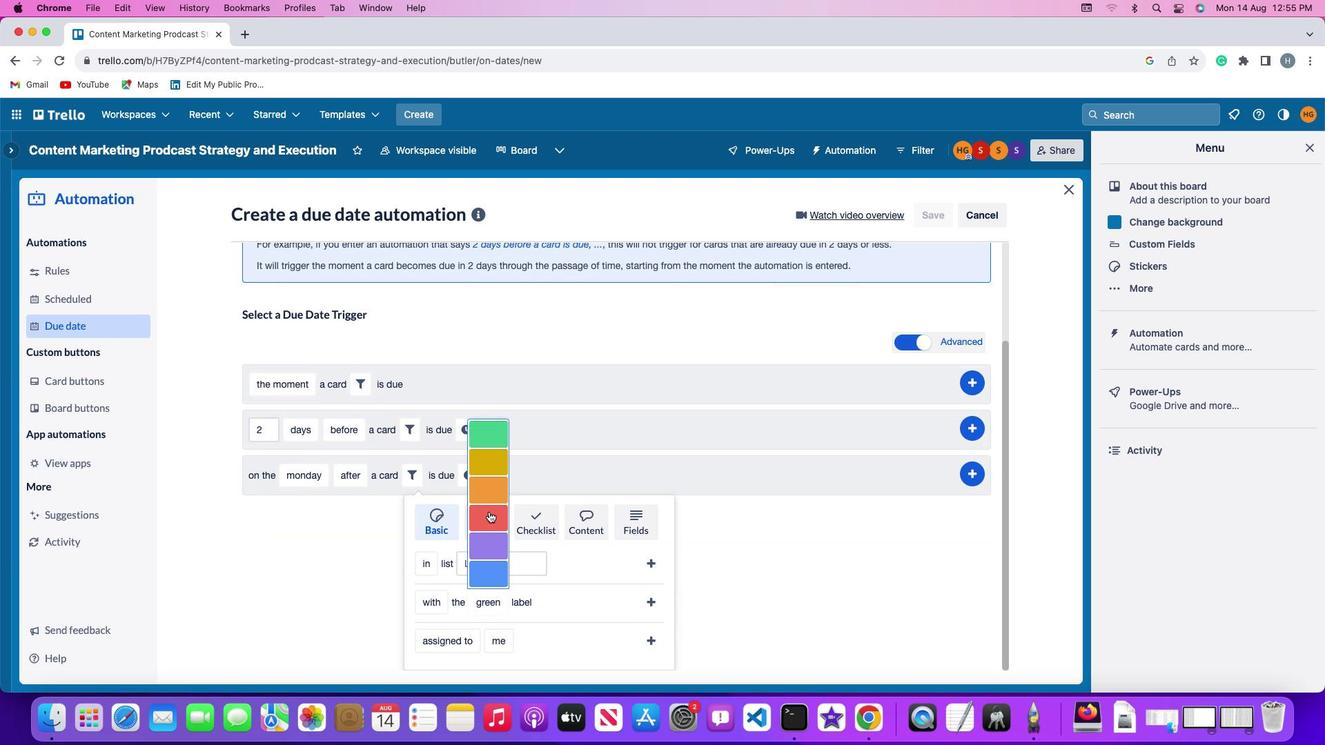 
Action: Mouse moved to (648, 603)
Screenshot: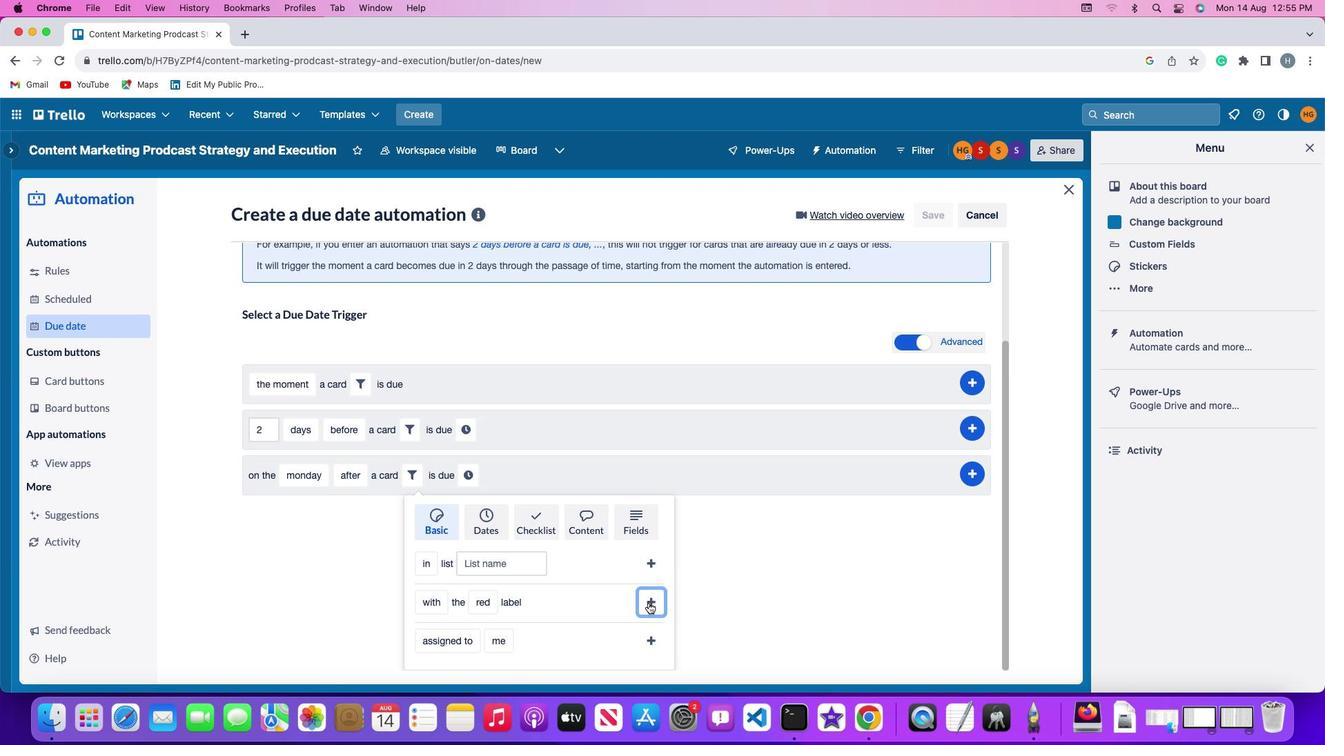 
Action: Mouse pressed left at (648, 603)
Screenshot: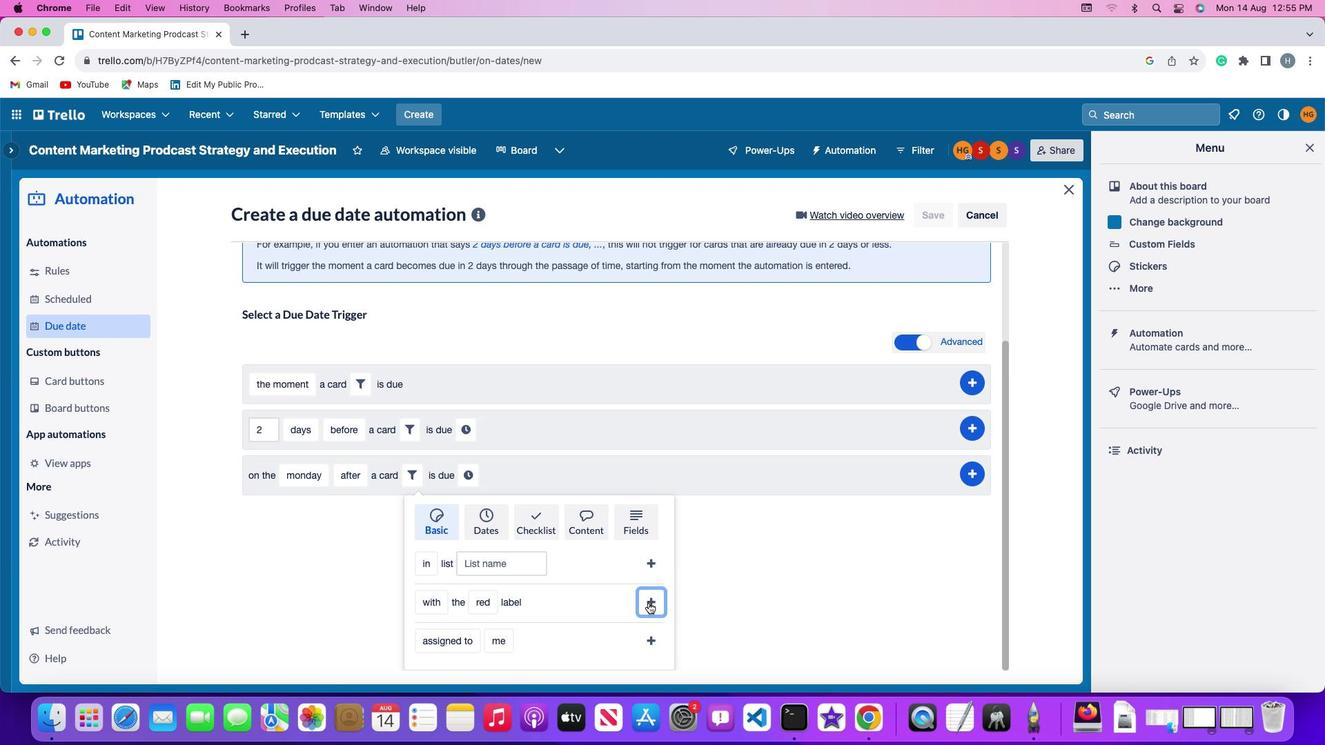 
Action: Mouse moved to (572, 599)
Screenshot: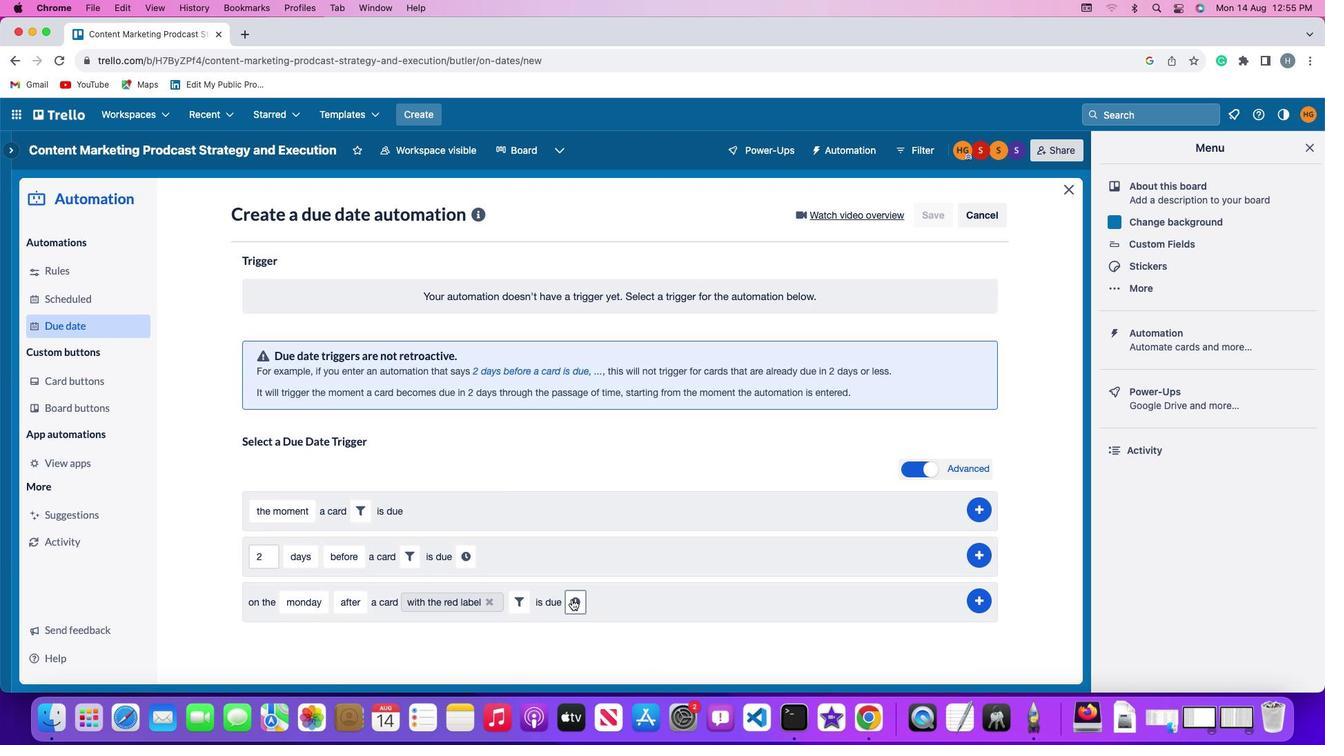 
Action: Mouse pressed left at (572, 599)
Screenshot: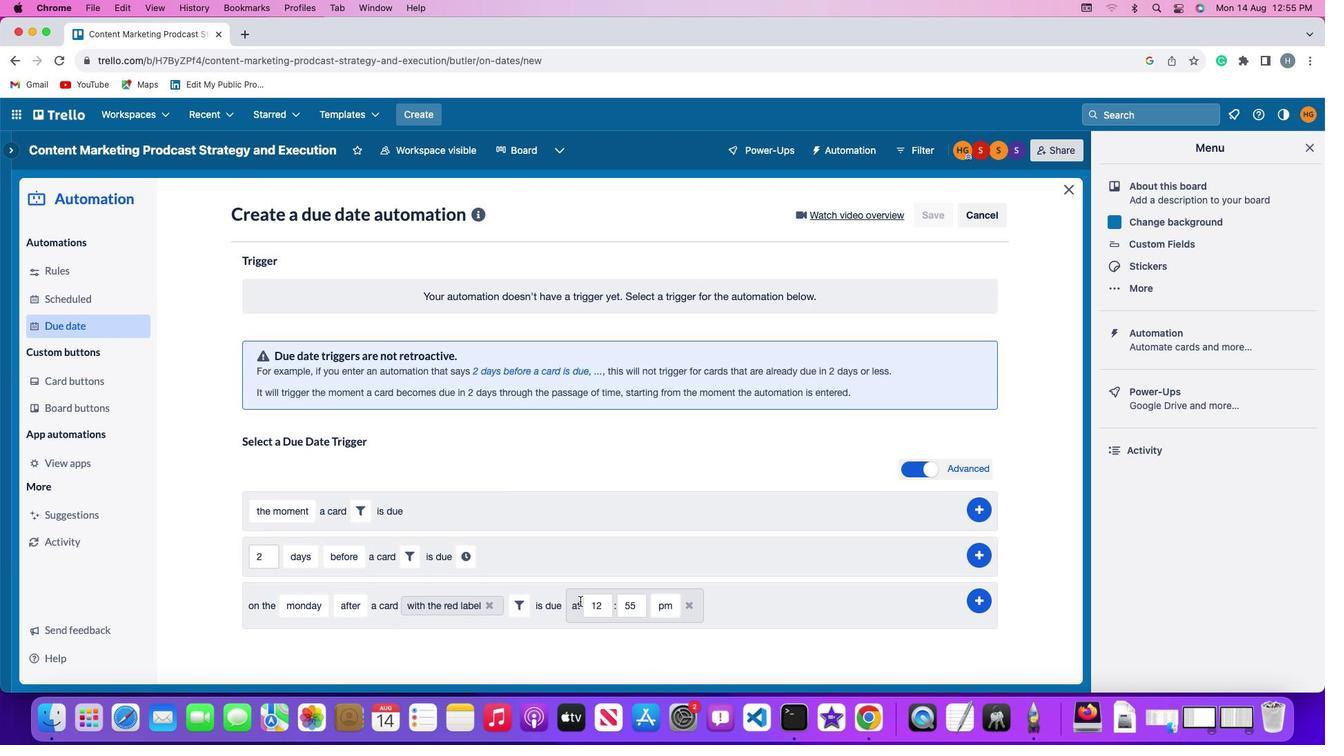 
Action: Mouse moved to (607, 604)
Screenshot: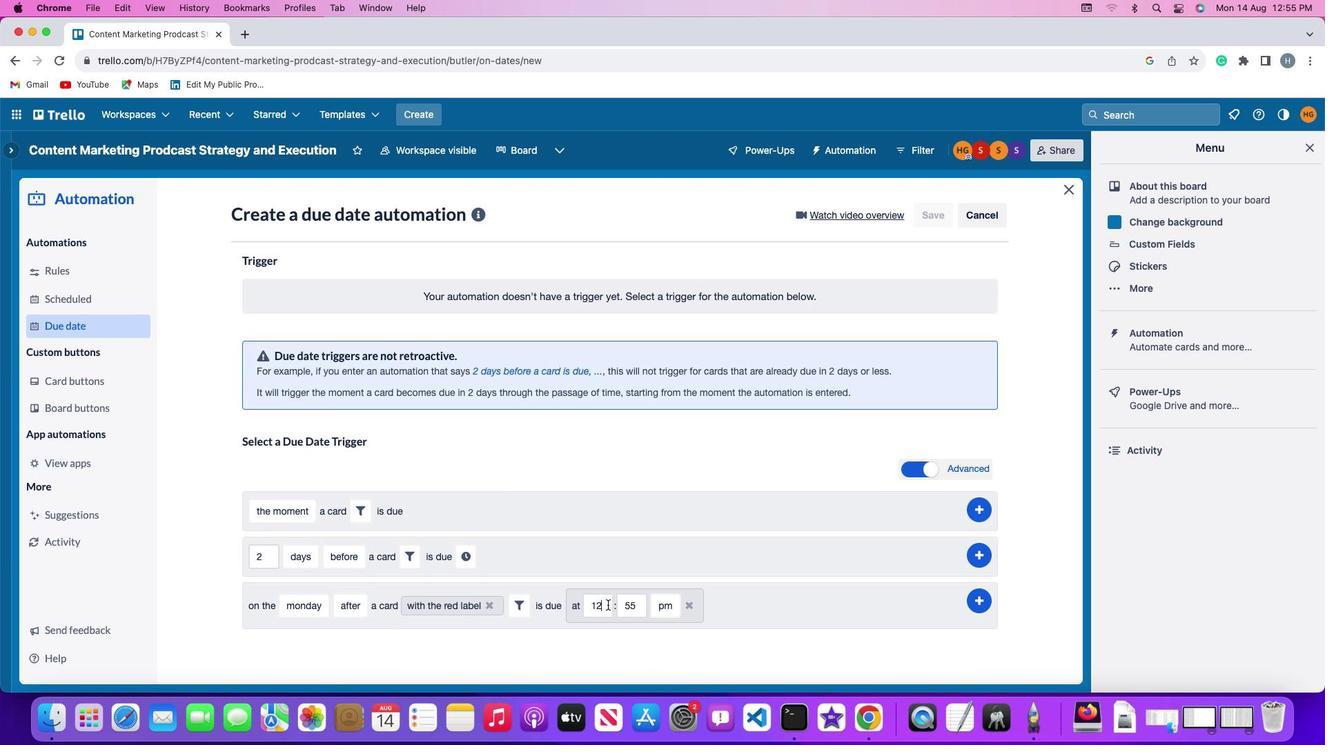 
Action: Mouse pressed left at (607, 604)
Screenshot: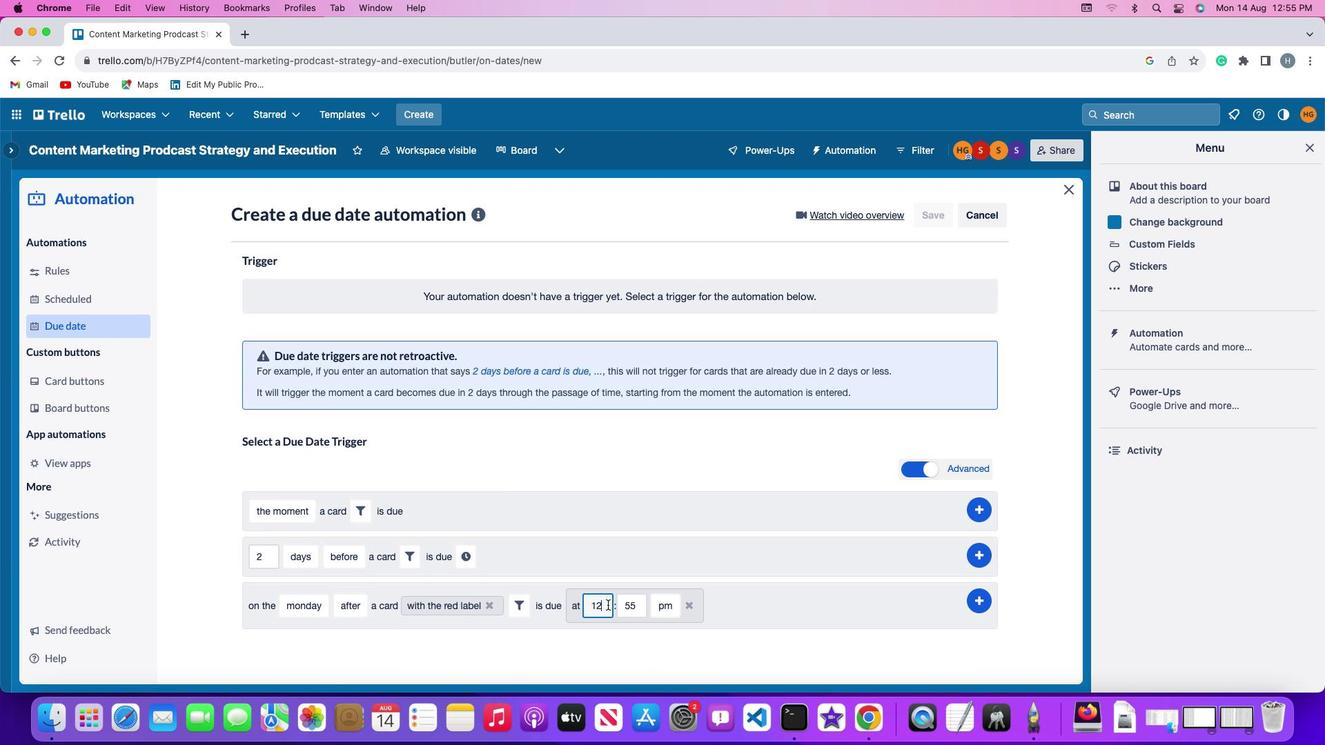 
Action: Mouse moved to (607, 604)
Screenshot: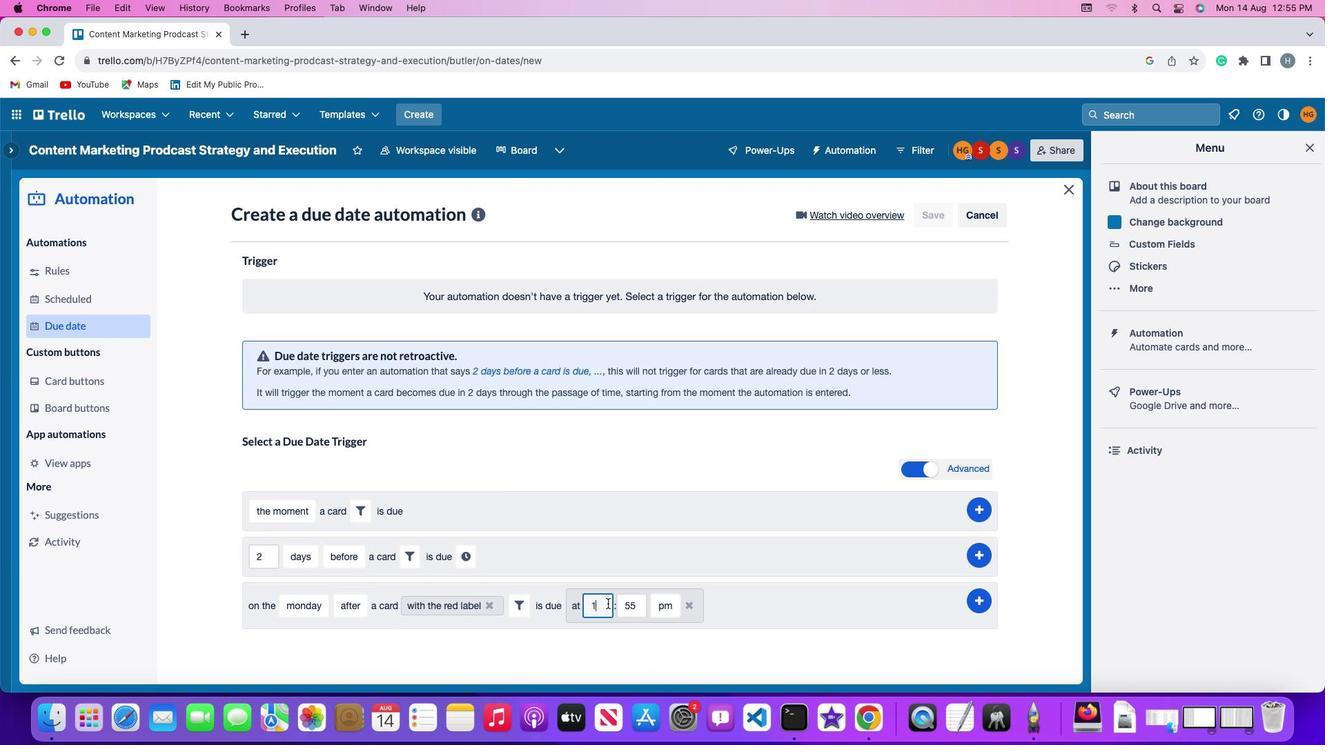 
Action: Key pressed Key.backspace
Screenshot: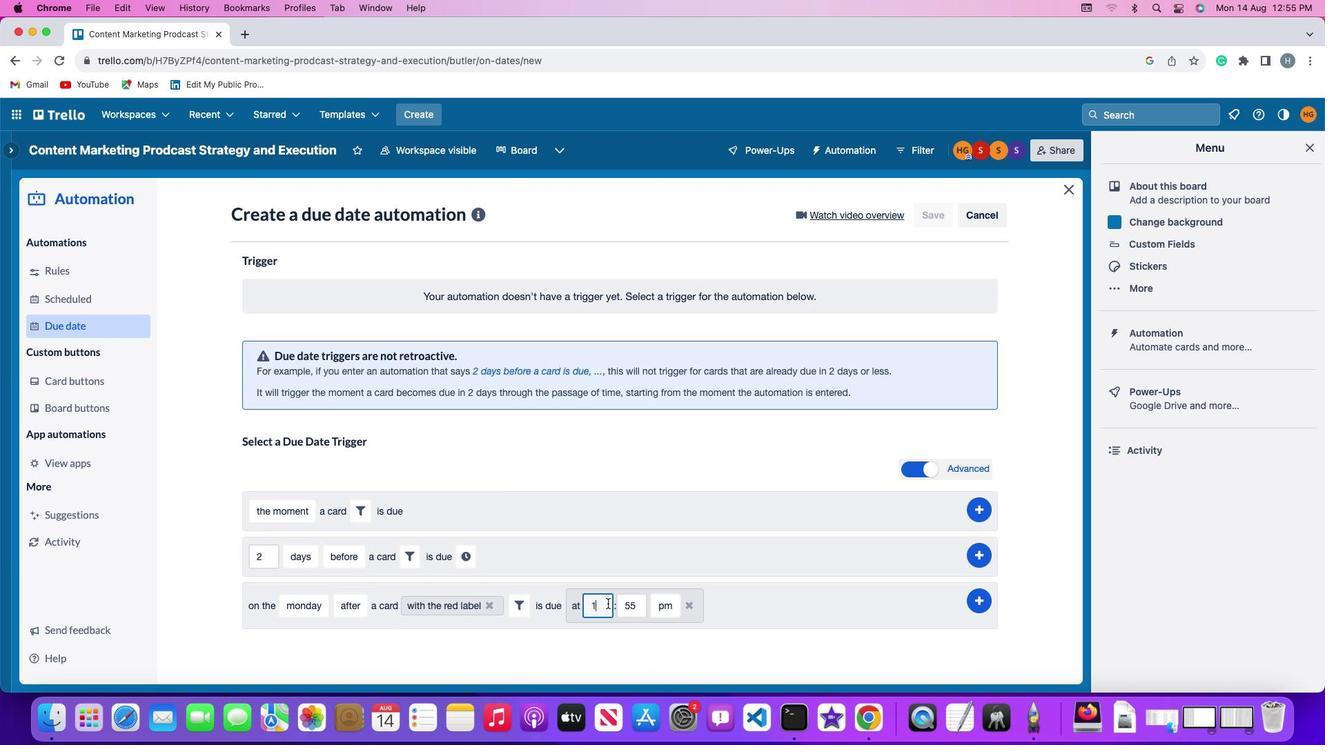 
Action: Mouse moved to (607, 603)
Screenshot: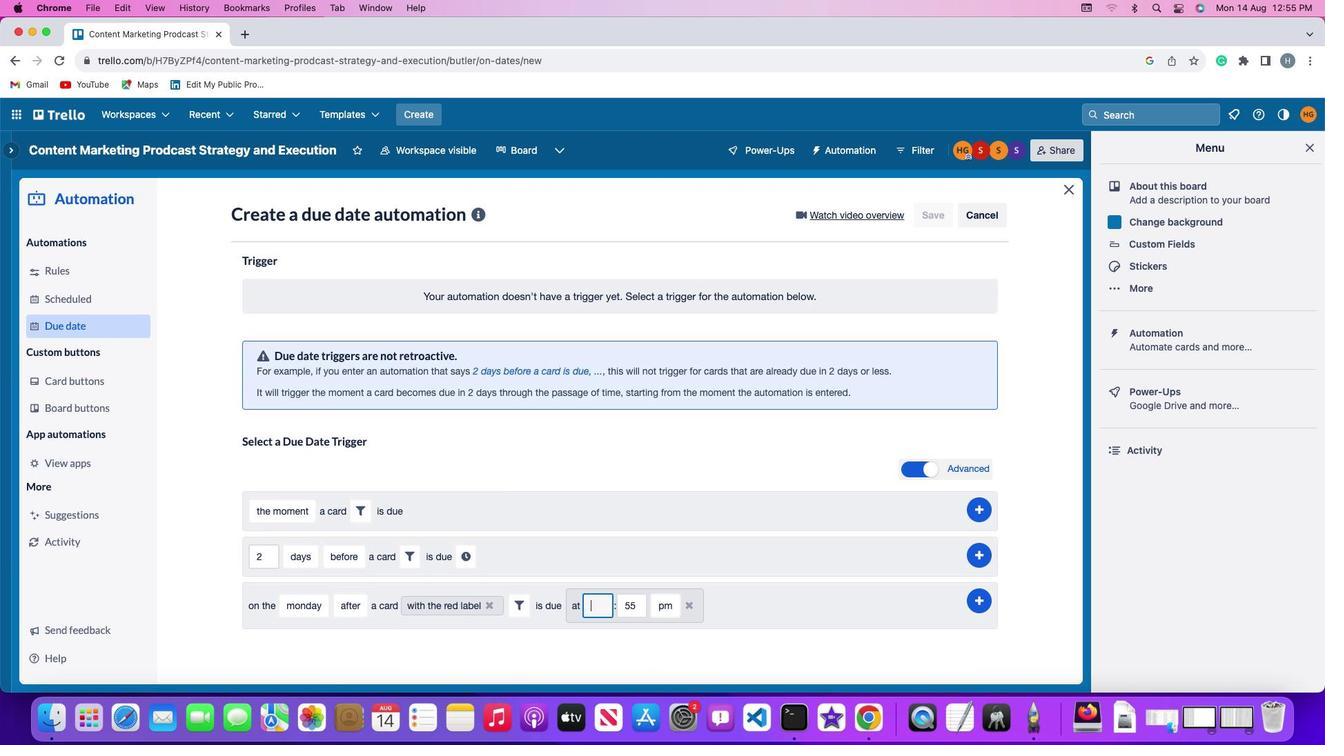 
Action: Key pressed Key.backspace
Screenshot: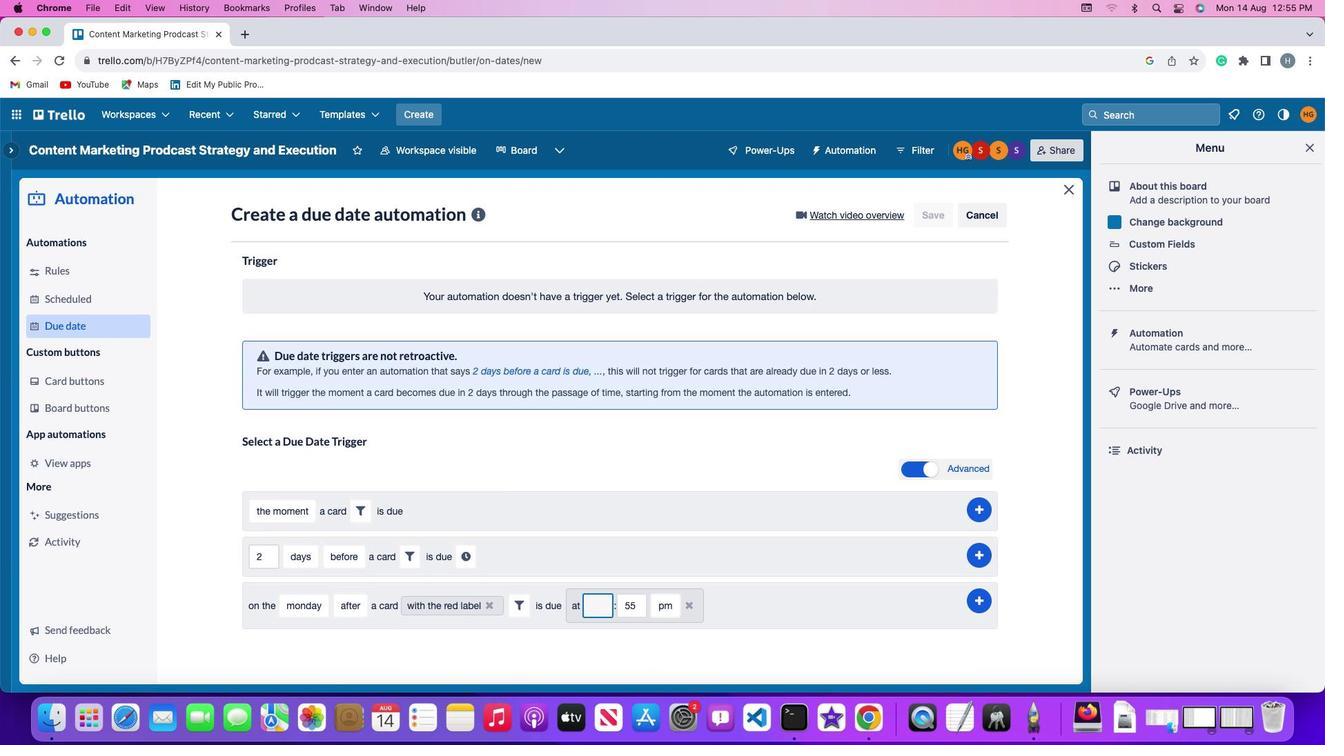 
Action: Mouse moved to (607, 603)
Screenshot: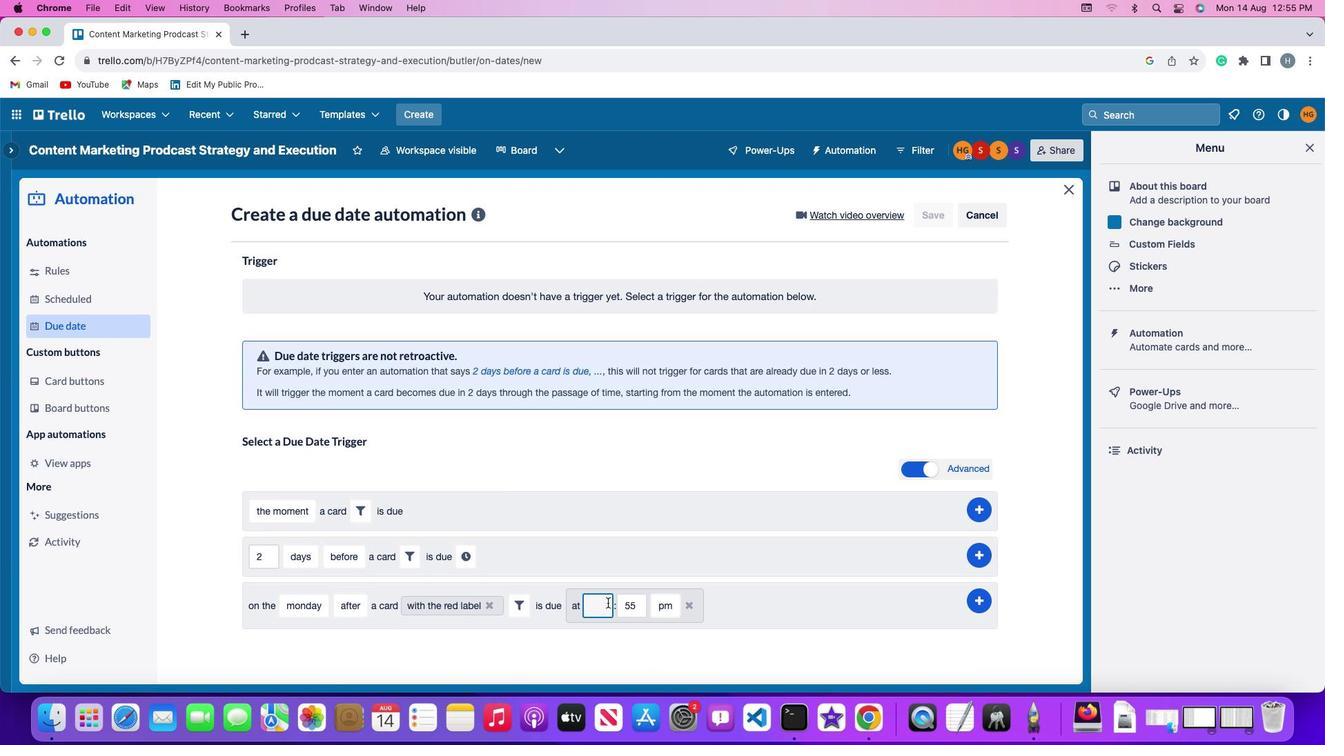 
Action: Key pressed '1''1'
Screenshot: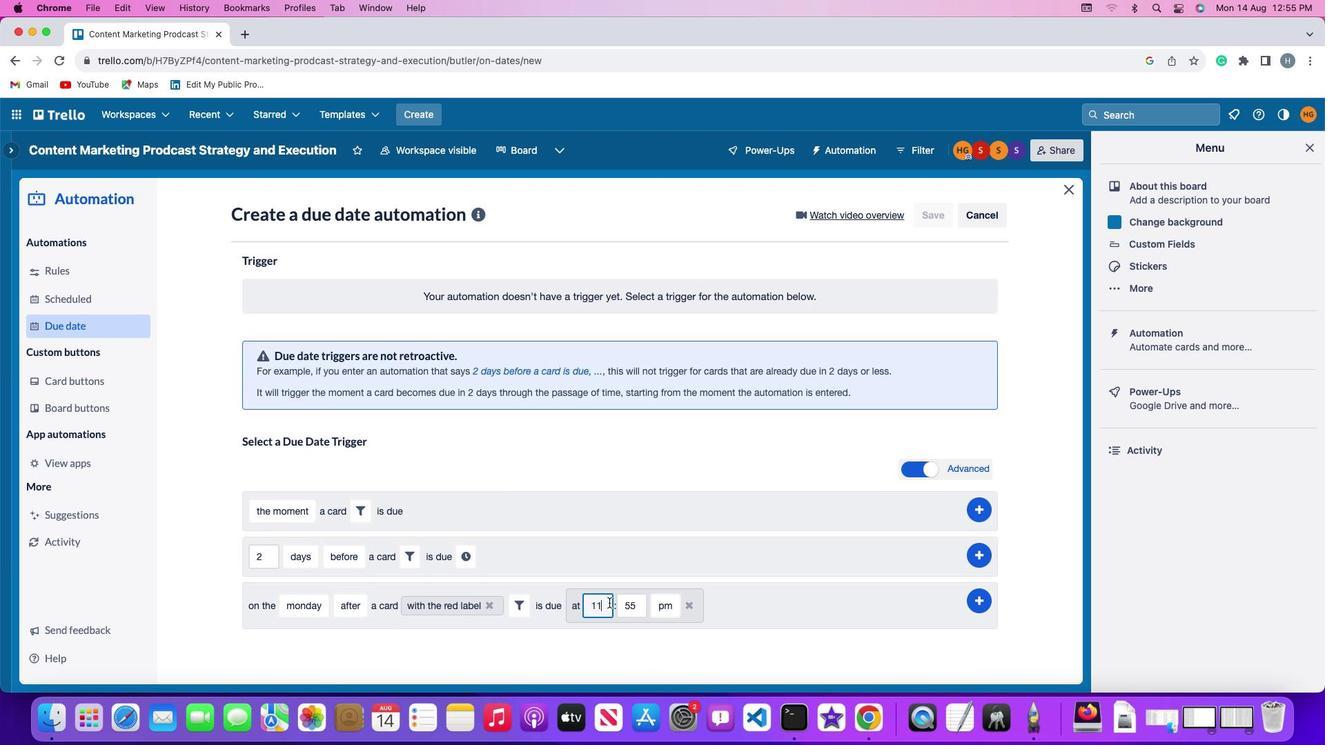 
Action: Mouse moved to (640, 605)
Screenshot: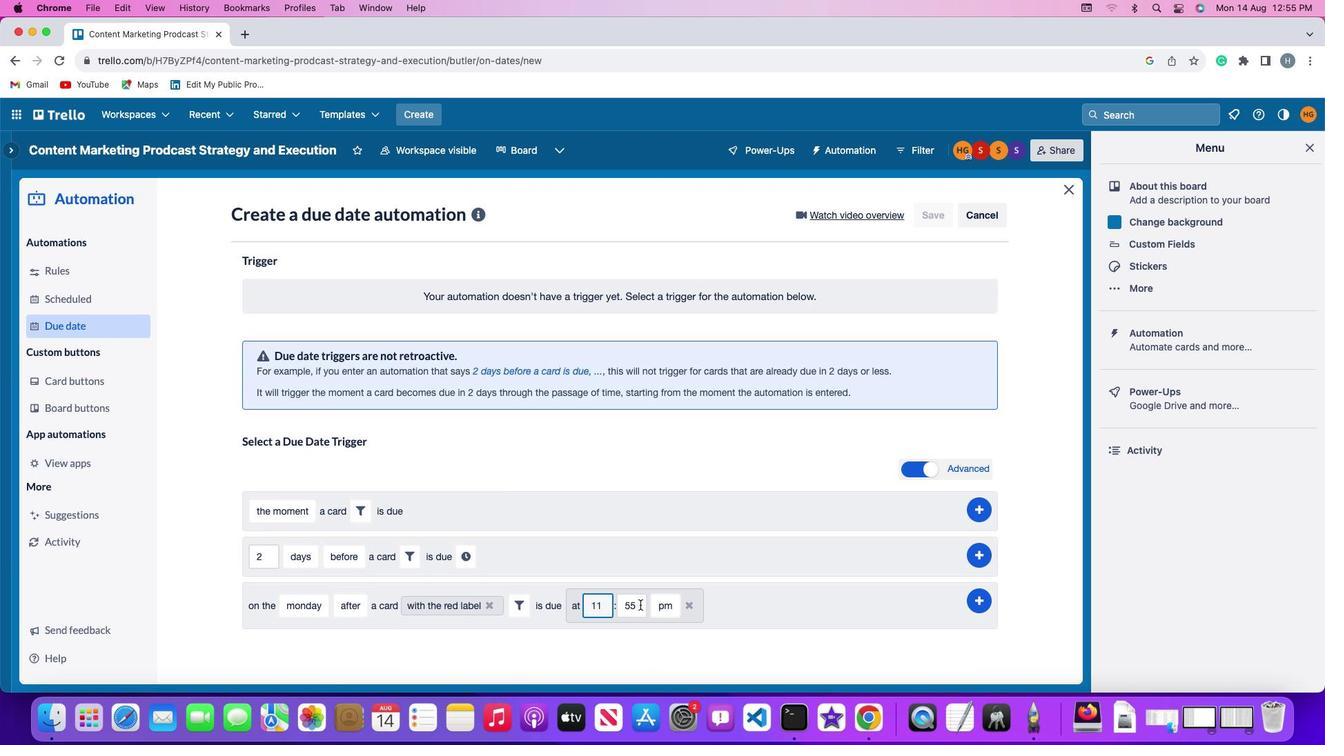 
Action: Mouse pressed left at (640, 605)
Screenshot: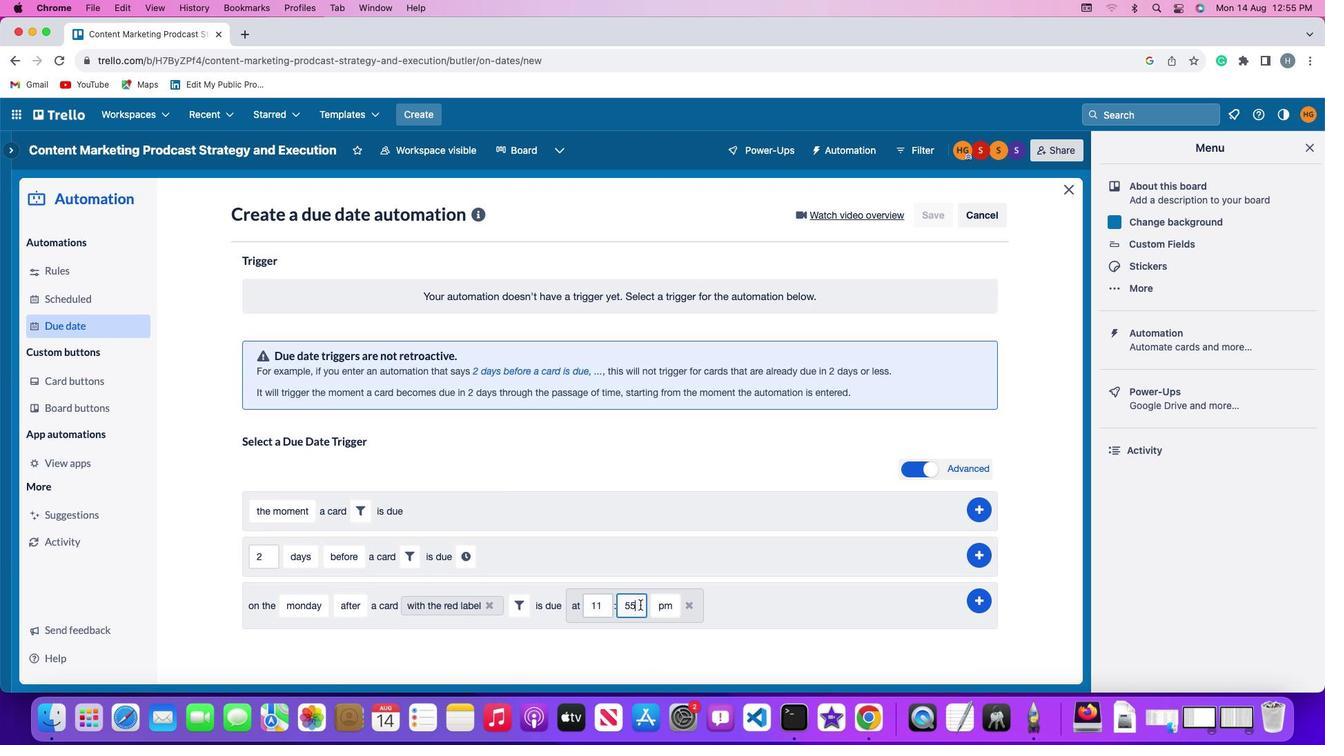 
Action: Key pressed Key.backspaceKey.backspace
Screenshot: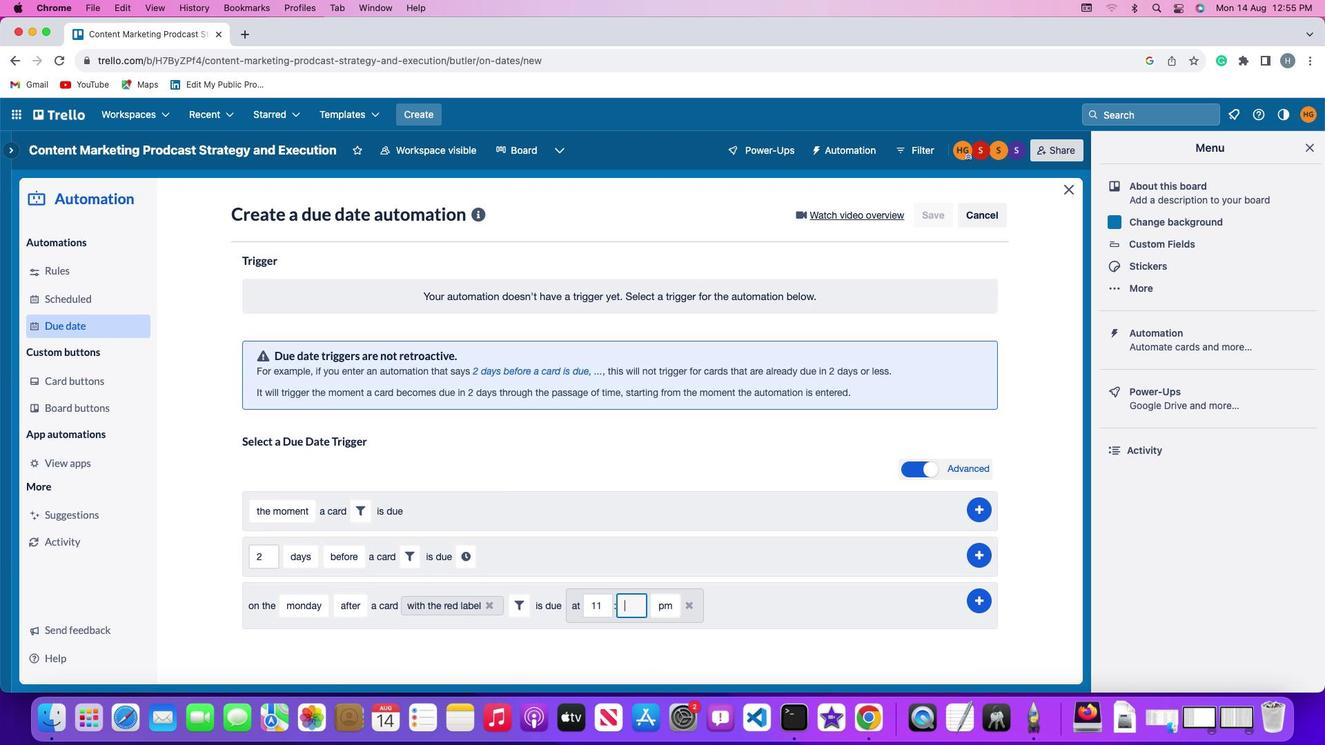 
Action: Mouse moved to (639, 606)
Screenshot: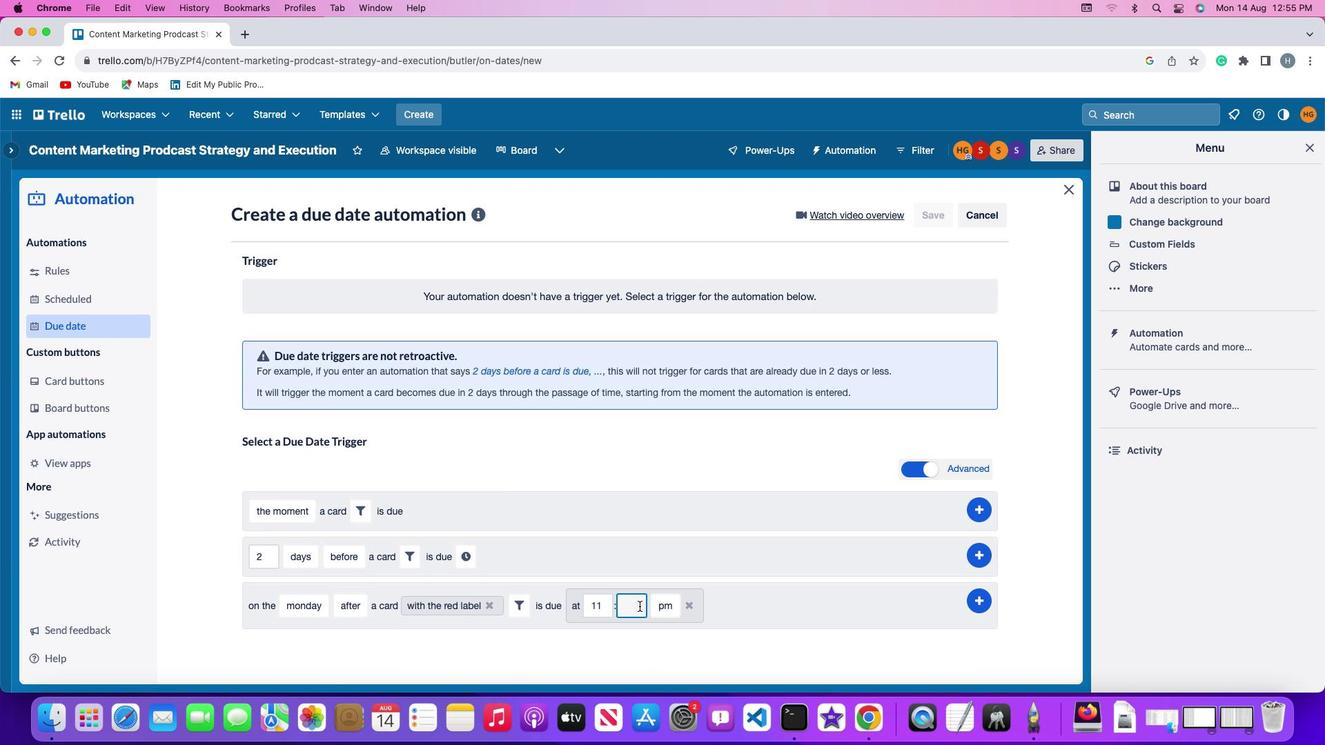
Action: Key pressed '0'
Screenshot: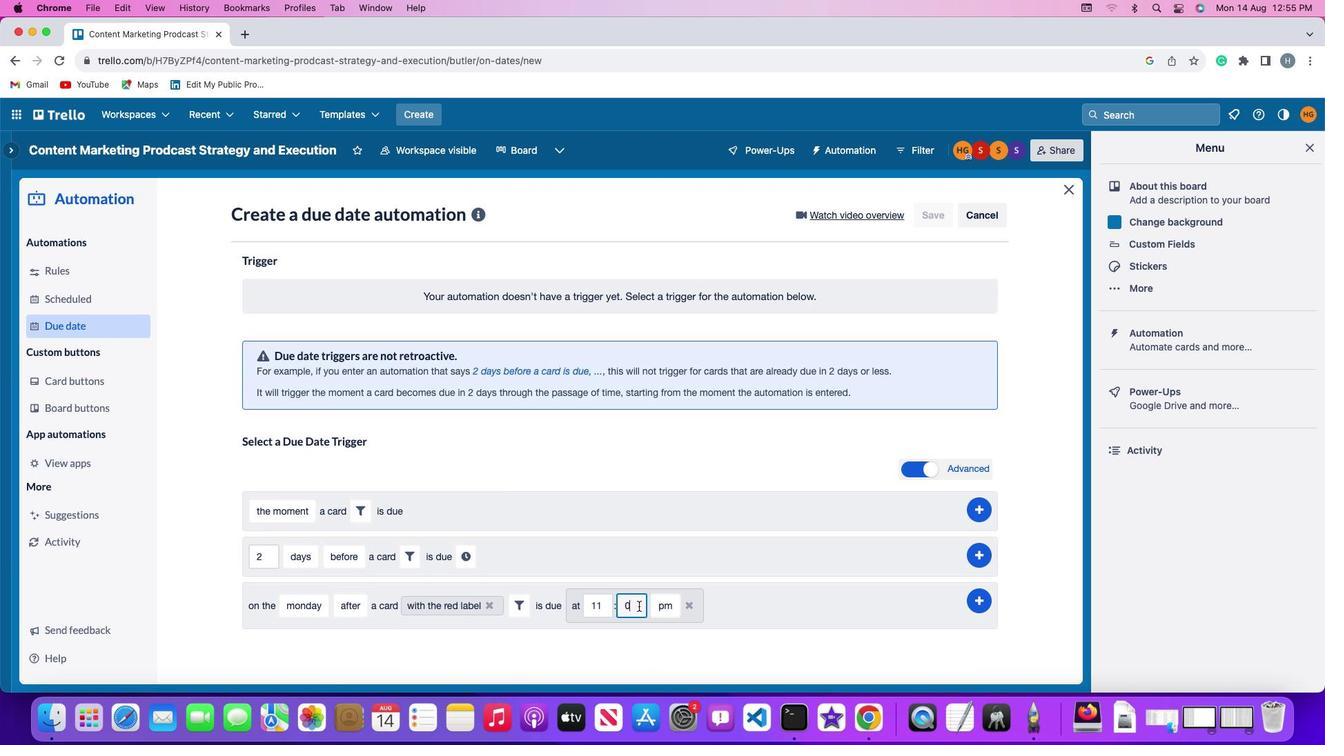 
Action: Mouse moved to (639, 606)
Screenshot: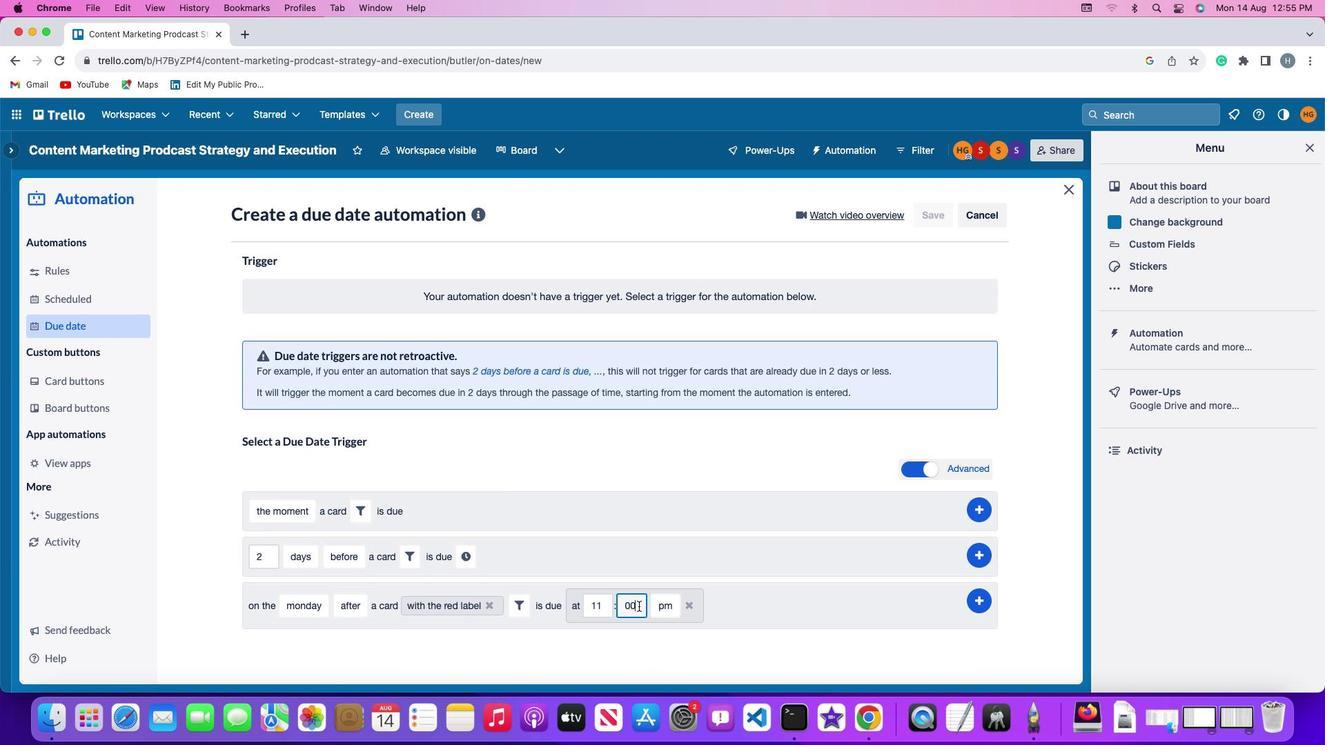 
Action: Key pressed '0'
Screenshot: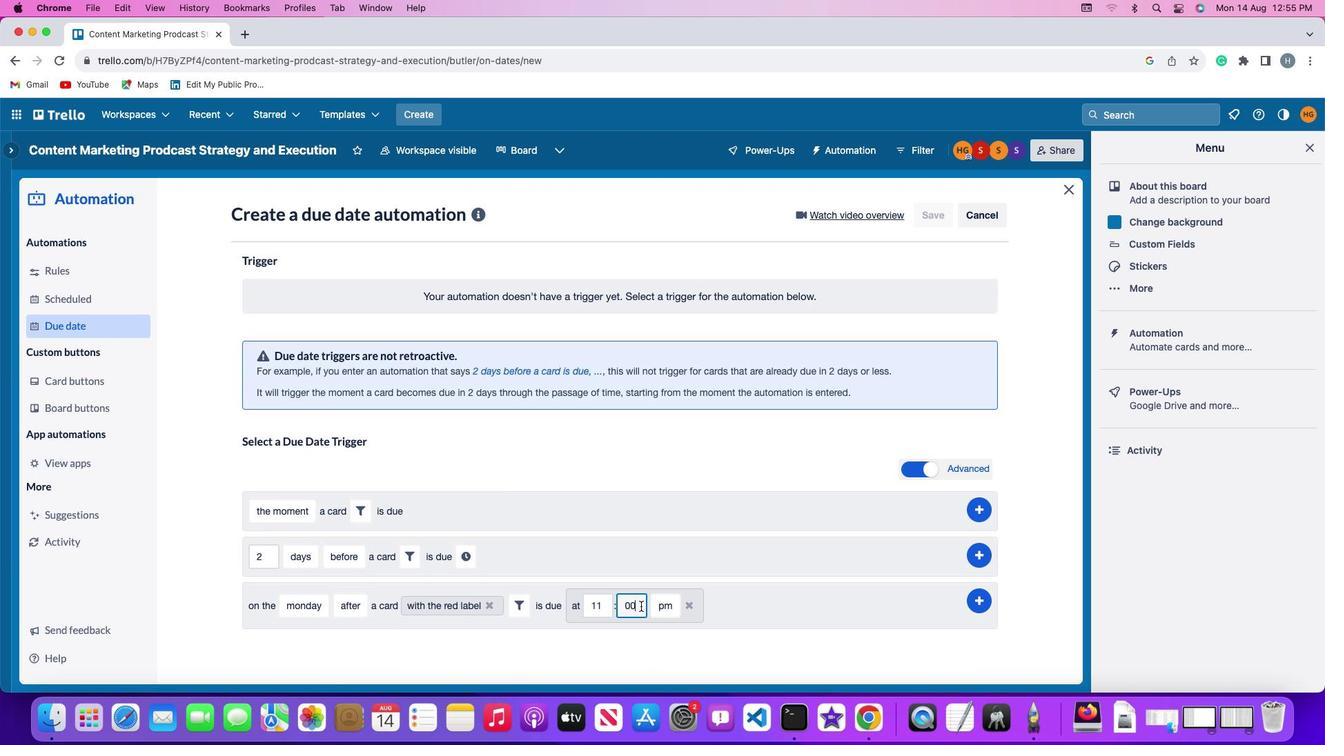 
Action: Mouse moved to (655, 606)
Screenshot: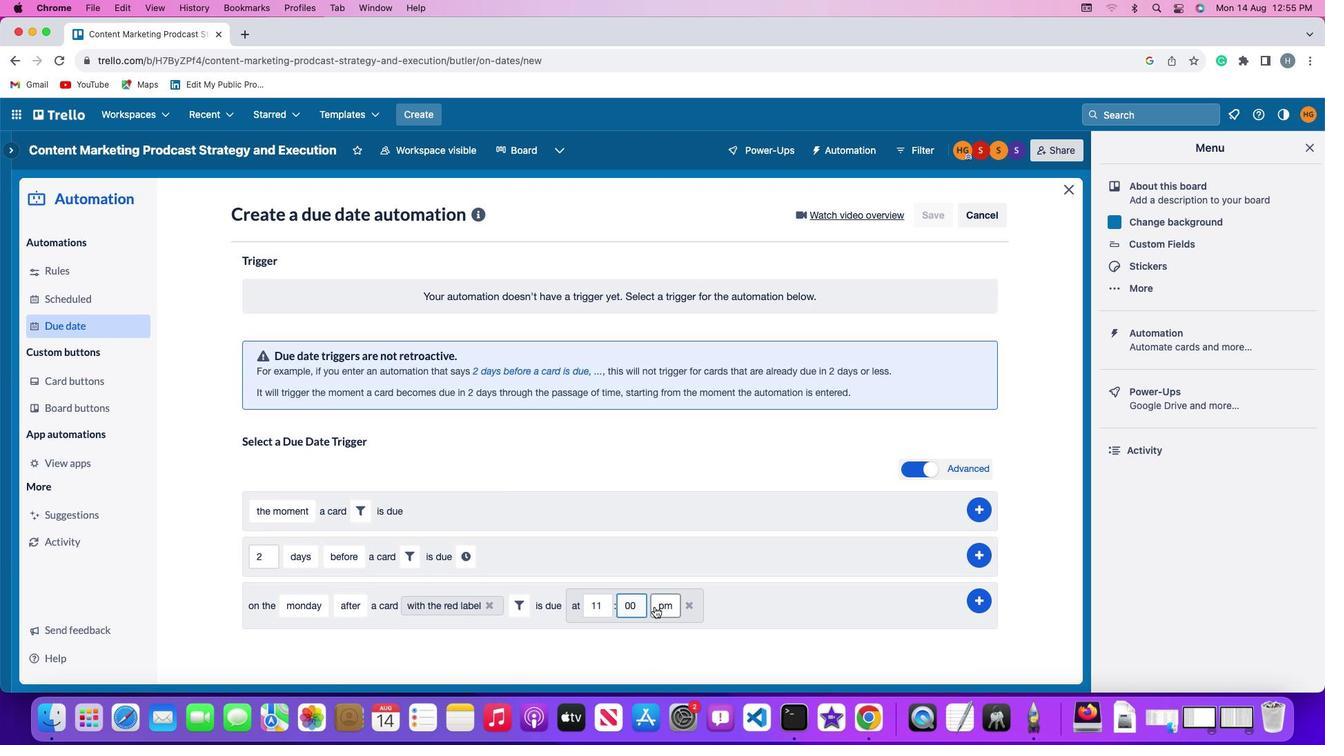 
Action: Mouse pressed left at (655, 606)
Screenshot: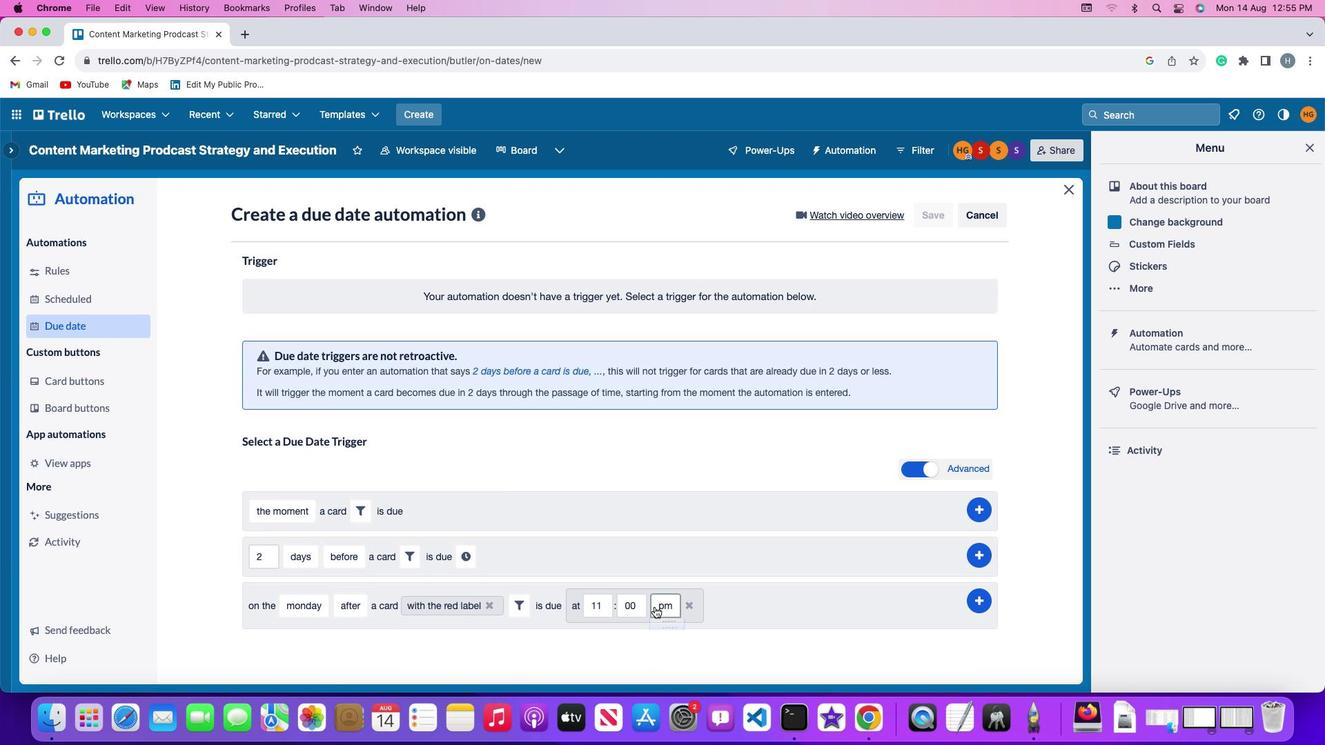 
Action: Mouse moved to (664, 631)
Screenshot: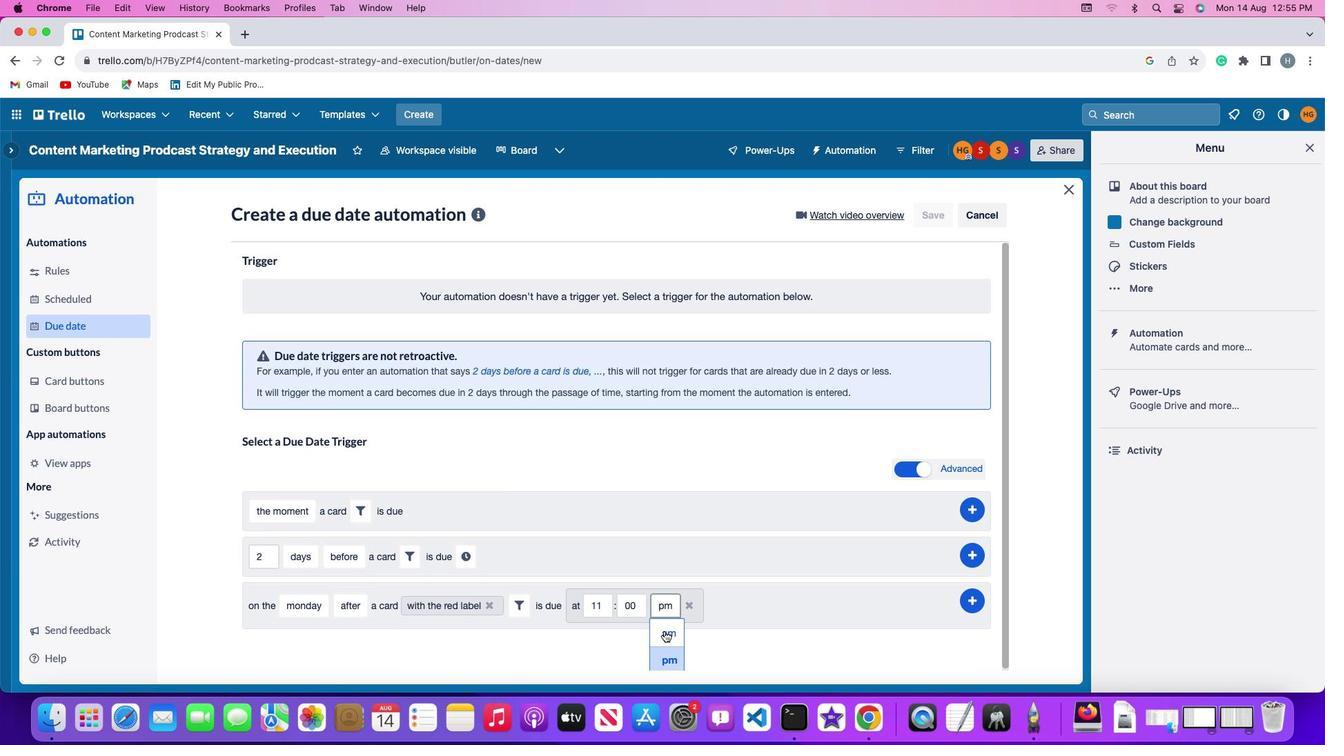 
Action: Mouse pressed left at (664, 631)
Screenshot: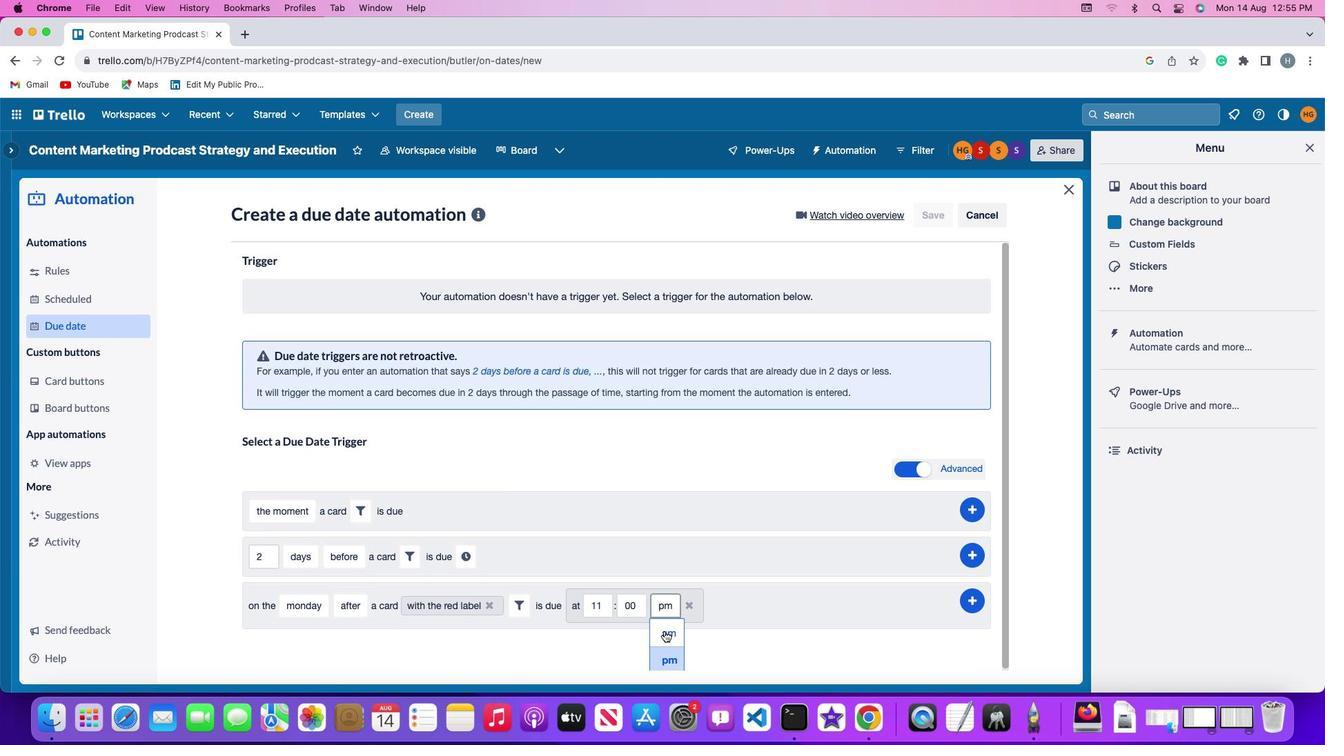 
Action: Mouse moved to (978, 601)
Screenshot: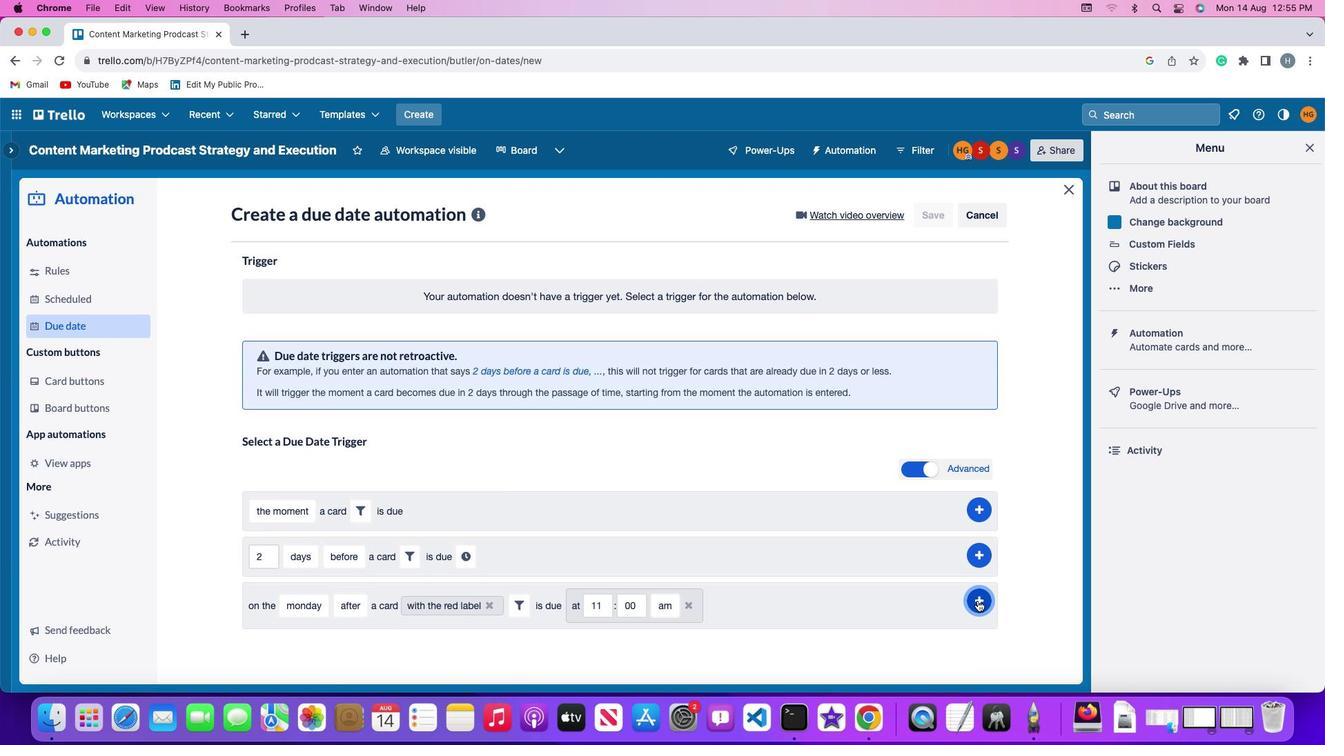 
Action: Mouse pressed left at (978, 601)
Screenshot: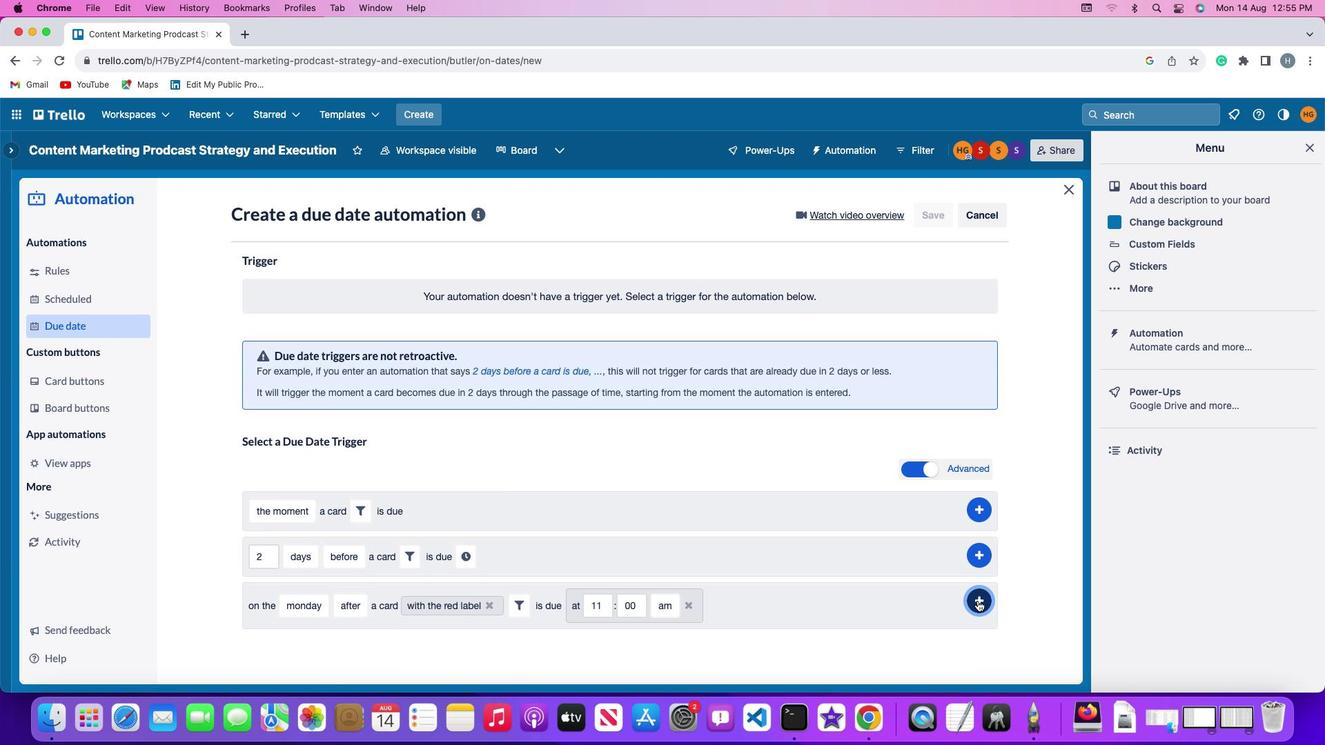 
Action: Mouse moved to (1043, 430)
Screenshot: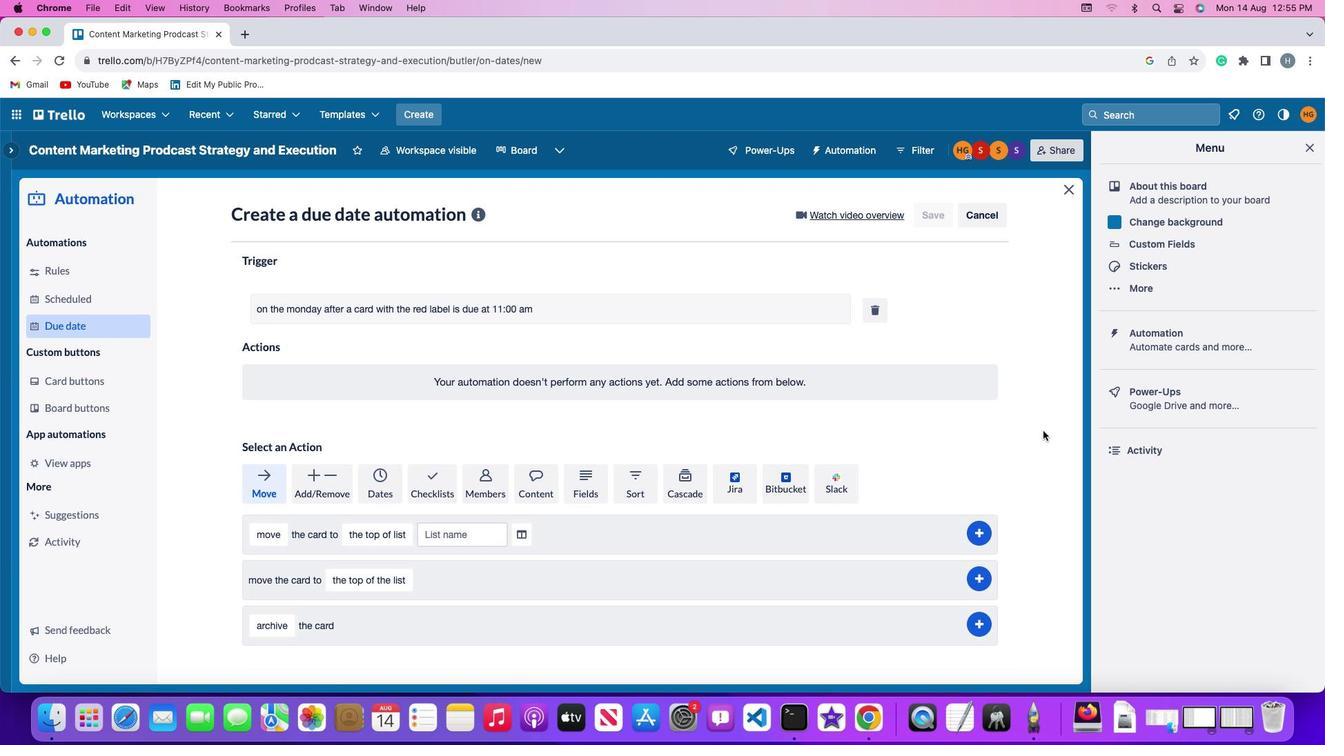 
